 Task: Search one way flight ticket for 3 adults in first from Lewisburg: Greenbrier Valley Airport to Fort Wayne: Fort Wayne International Airport on 8-4-2023. Choice of flights is Spirit. Number of bags: 2 checked bags. Price is upto 106000. Outbound departure time preference is 4:15.
Action: Mouse moved to (374, 318)
Screenshot: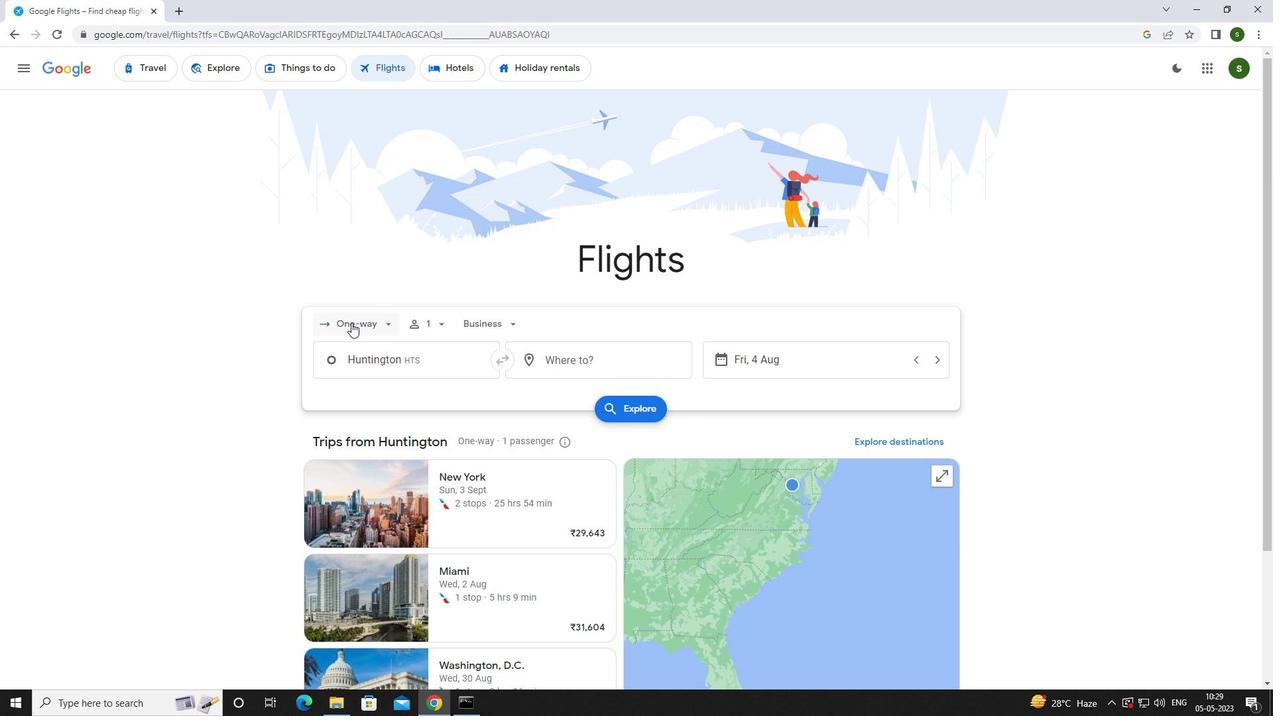 
Action: Mouse pressed left at (374, 318)
Screenshot: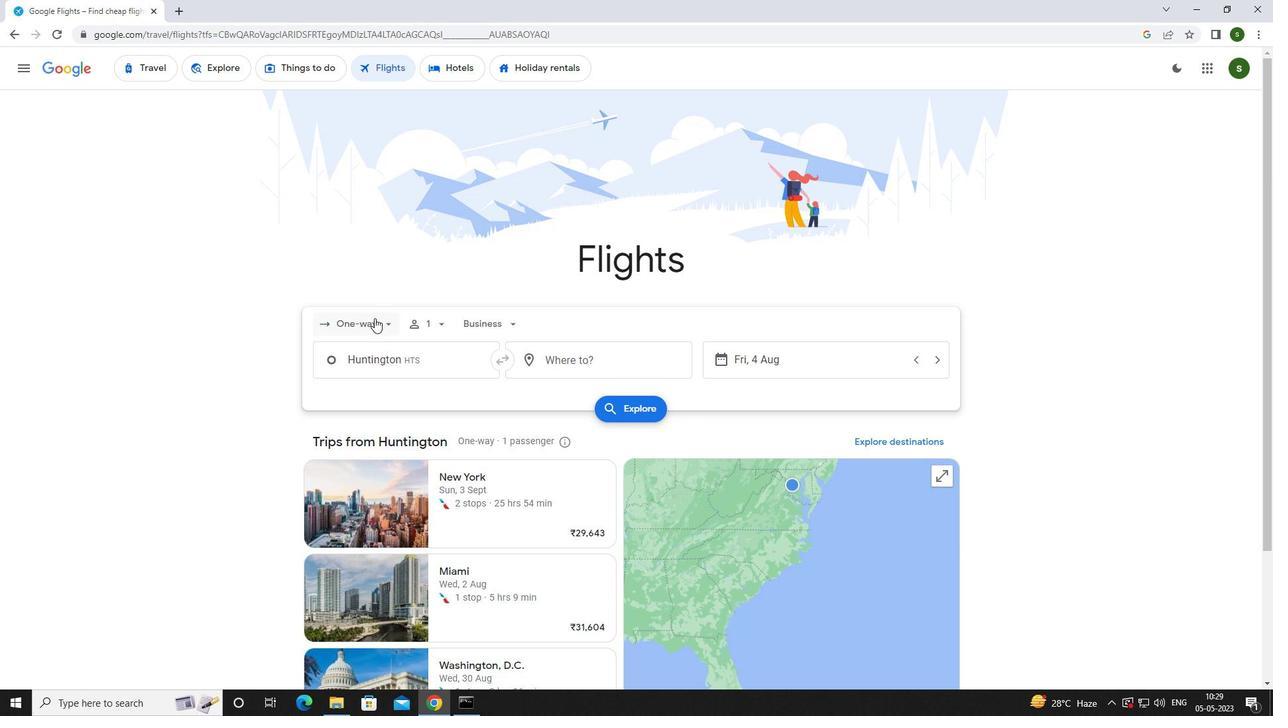 
Action: Mouse moved to (381, 382)
Screenshot: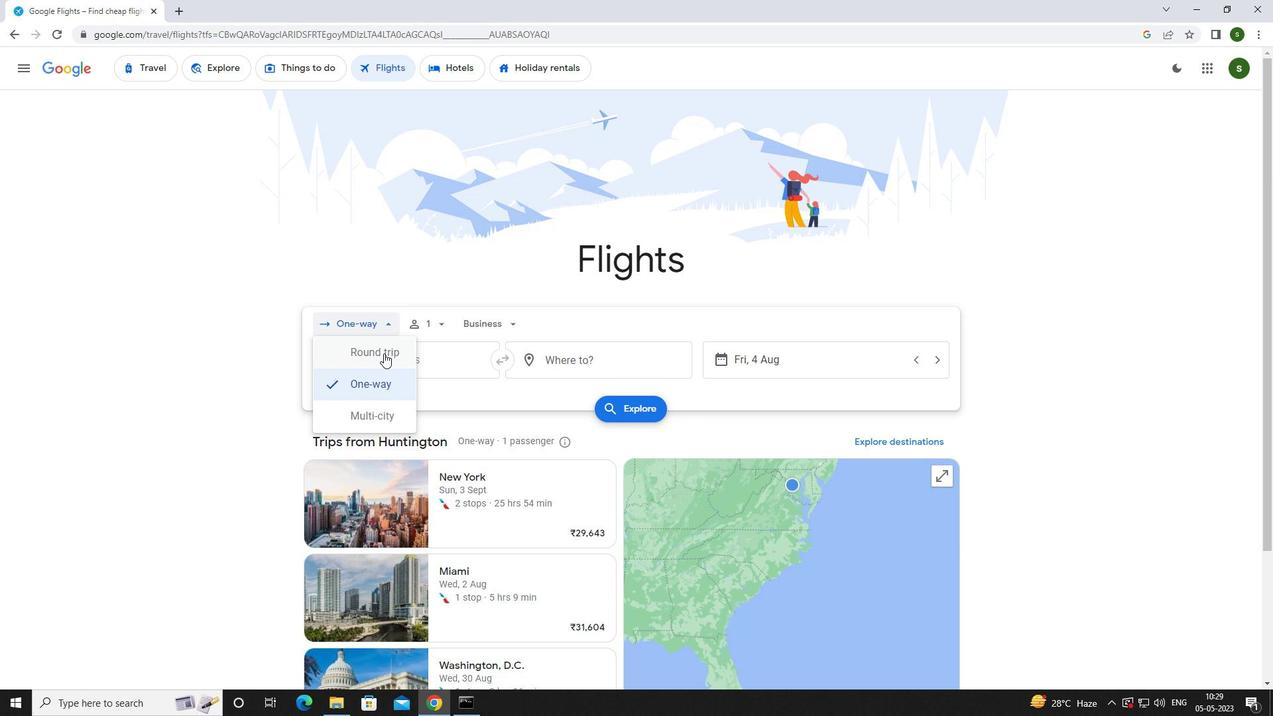 
Action: Mouse pressed left at (381, 382)
Screenshot: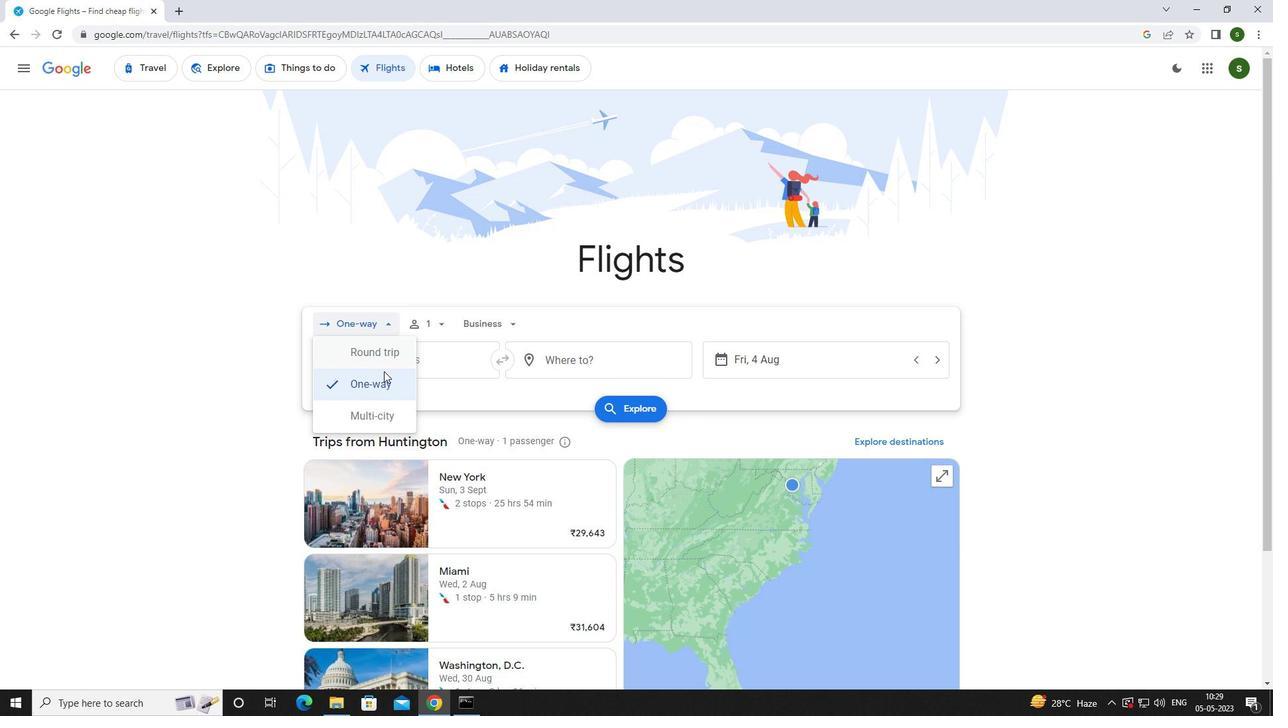 
Action: Mouse moved to (434, 317)
Screenshot: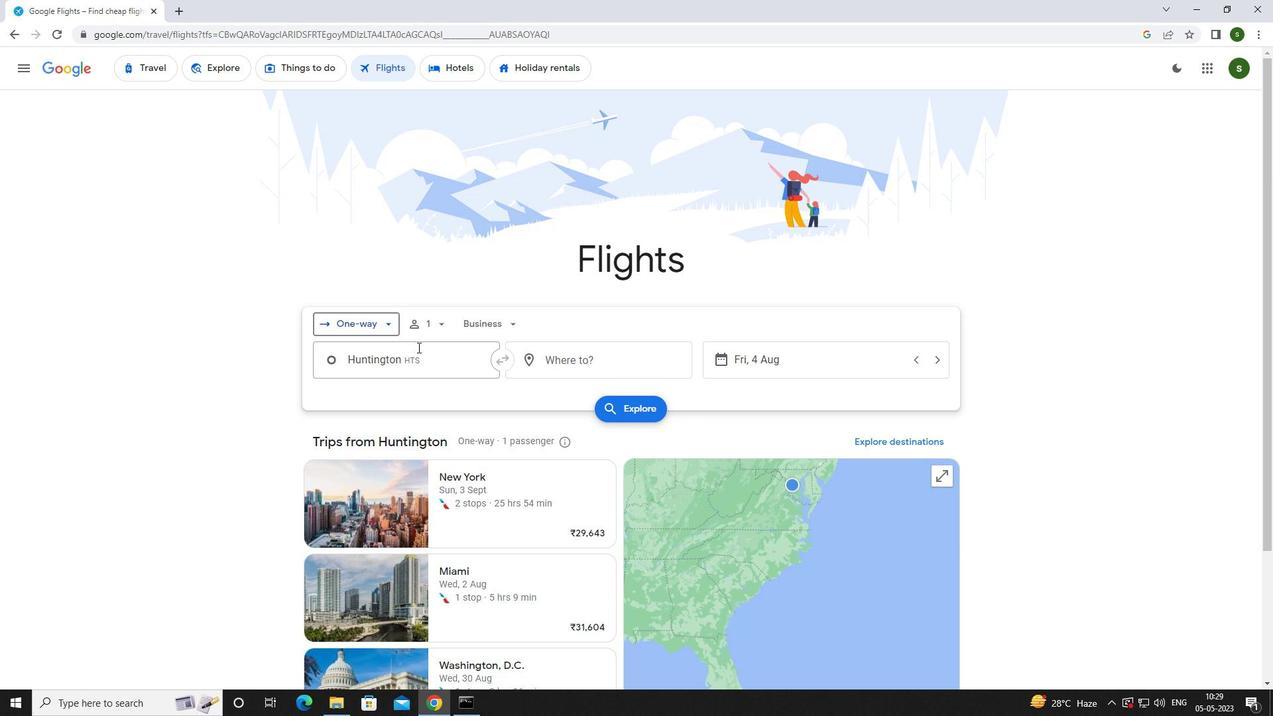 
Action: Mouse pressed left at (434, 317)
Screenshot: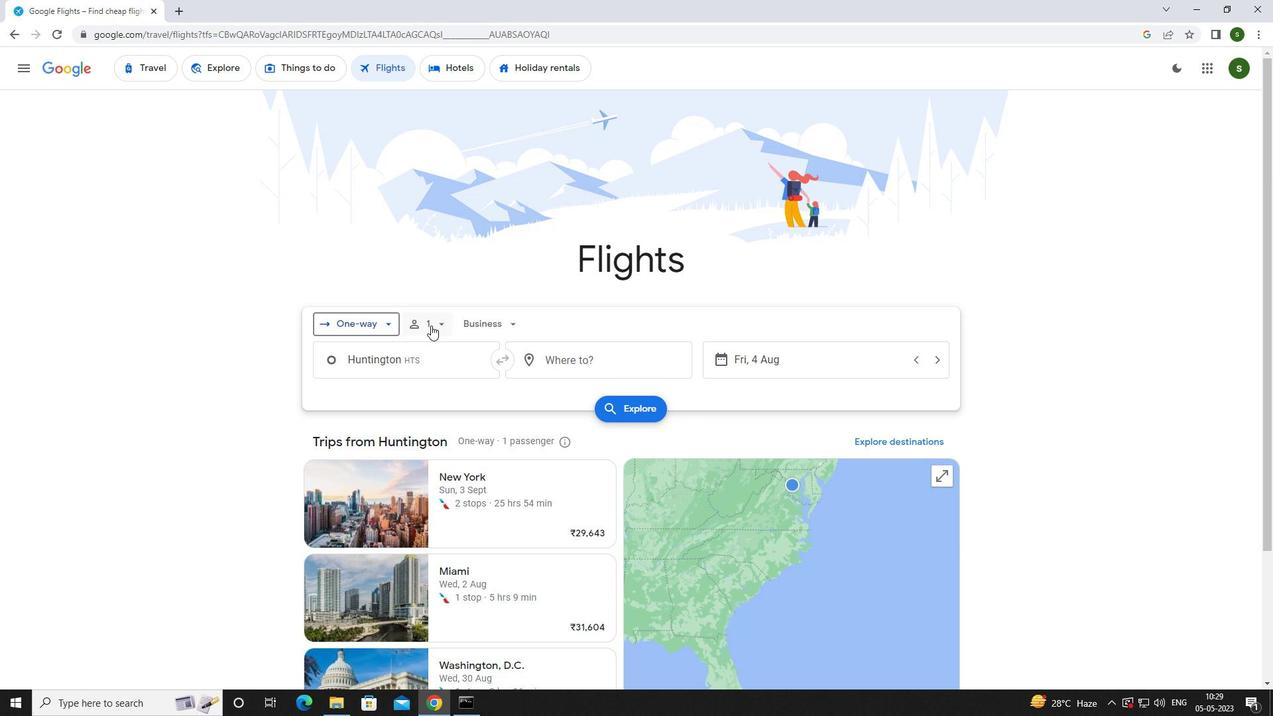 
Action: Mouse moved to (541, 357)
Screenshot: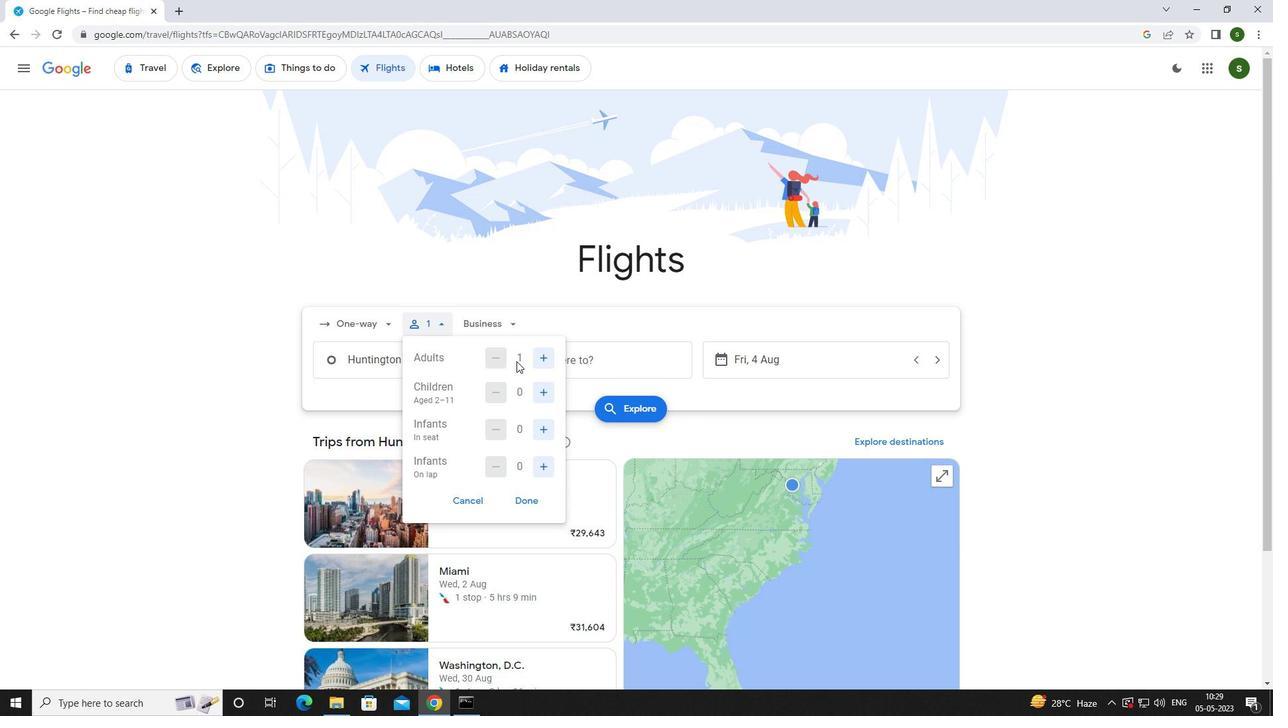 
Action: Mouse pressed left at (541, 357)
Screenshot: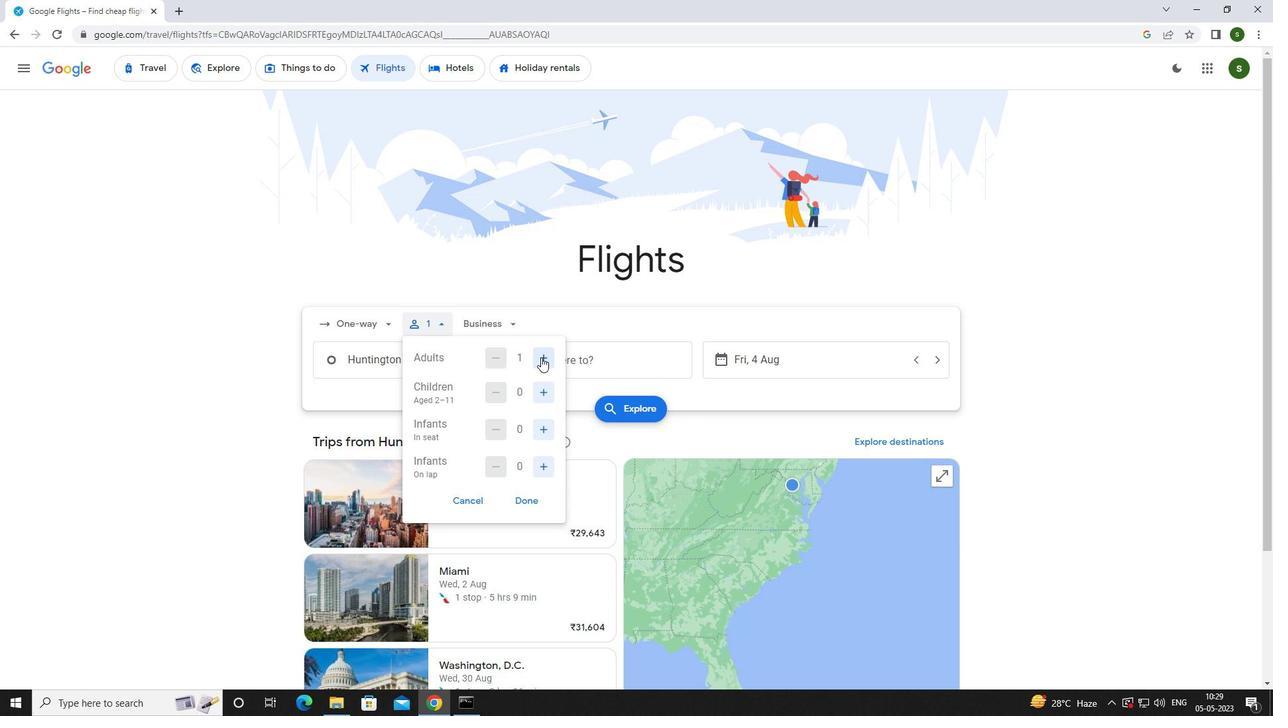 
Action: Mouse pressed left at (541, 357)
Screenshot: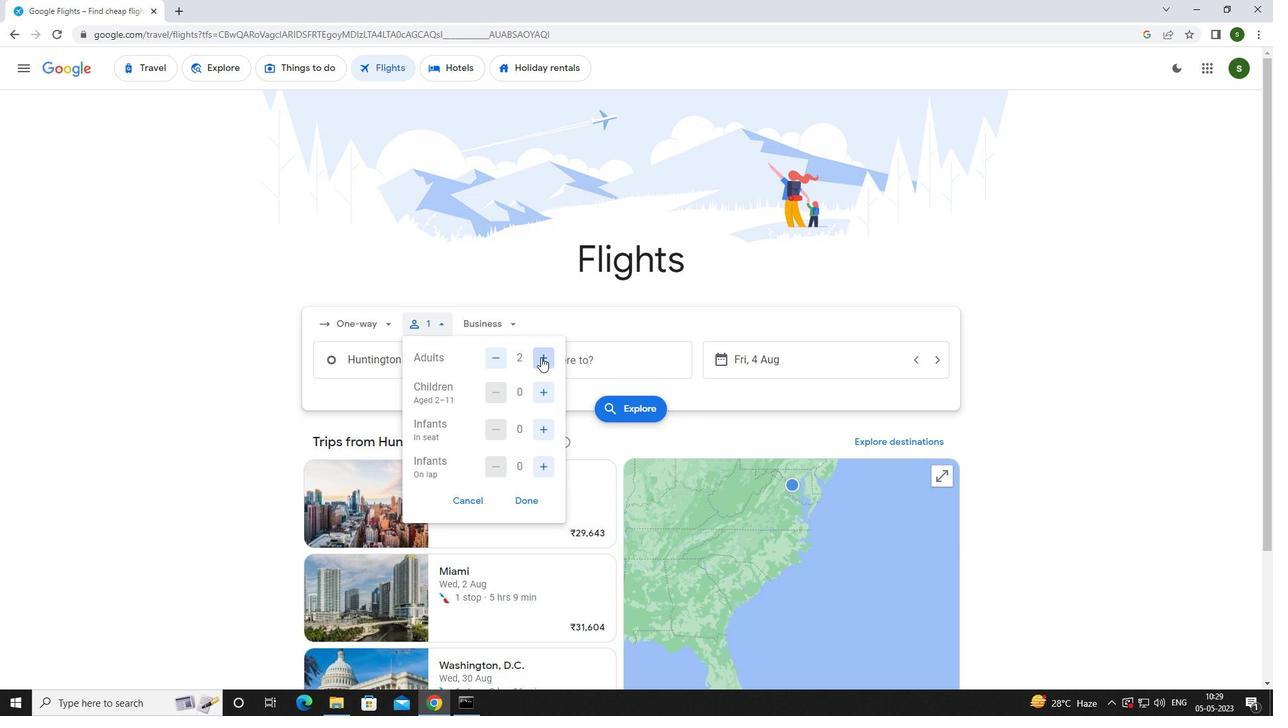 
Action: Mouse moved to (509, 324)
Screenshot: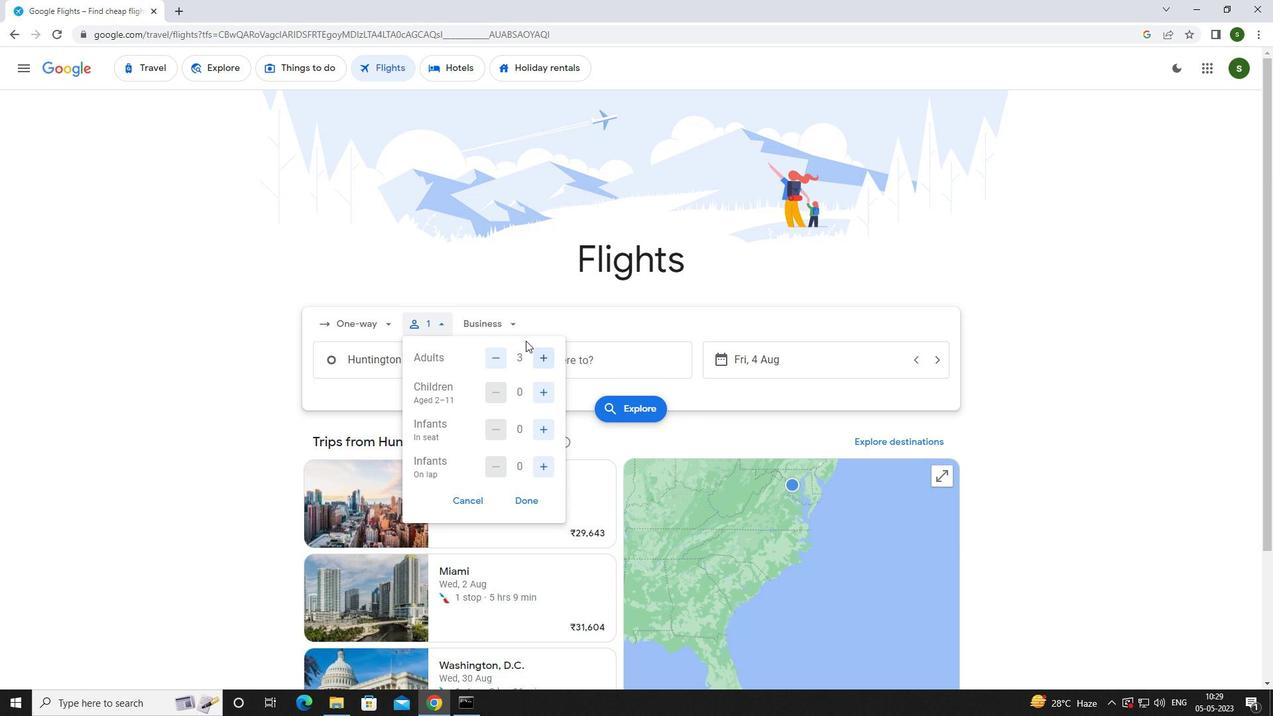 
Action: Mouse pressed left at (509, 324)
Screenshot: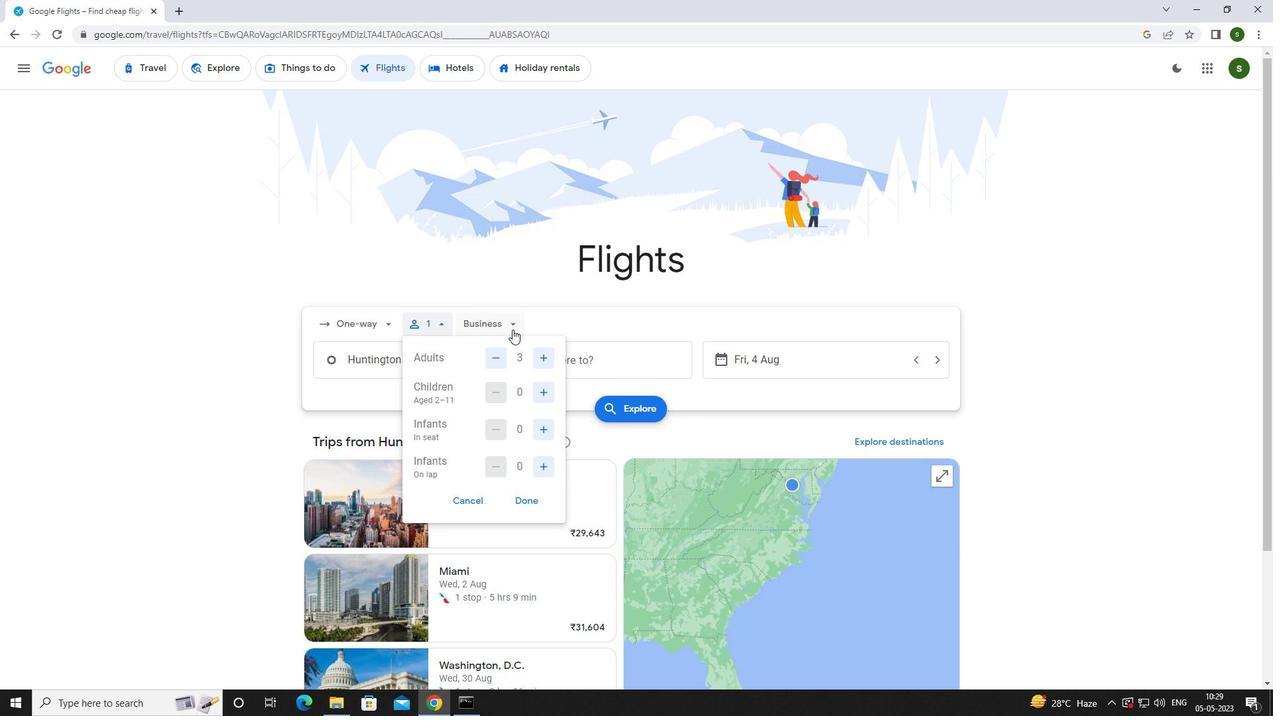 
Action: Mouse moved to (530, 444)
Screenshot: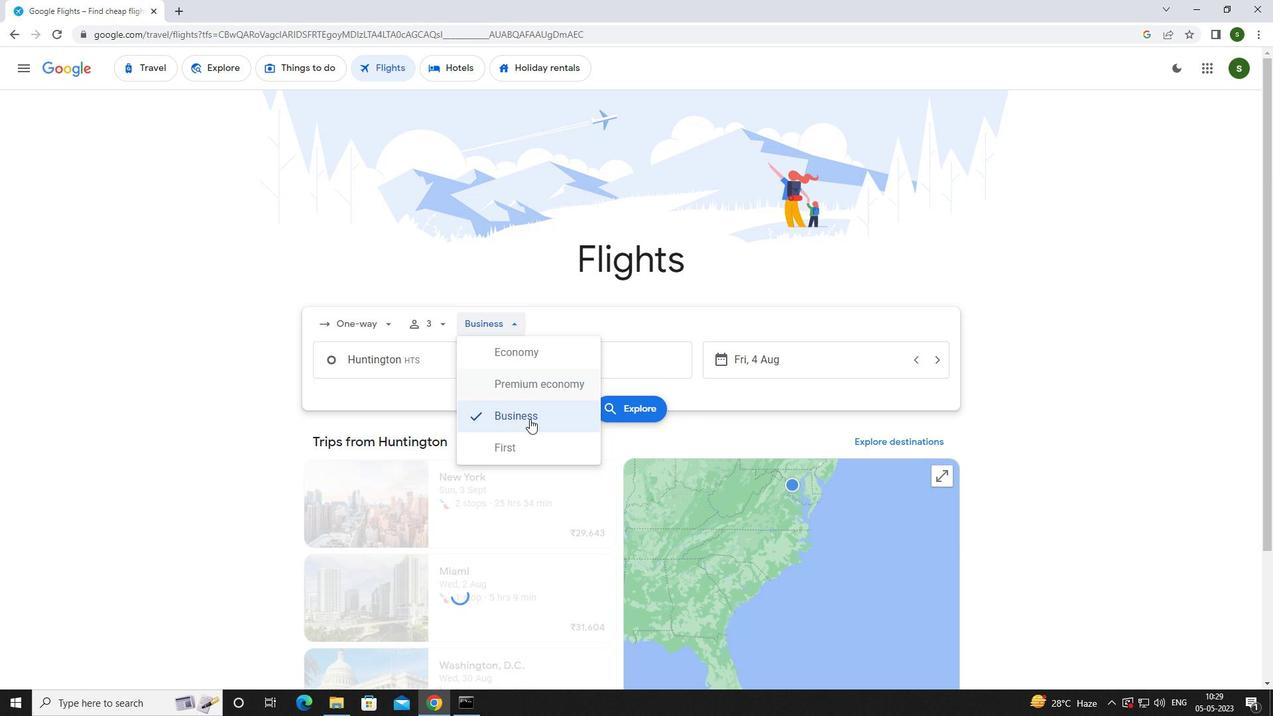 
Action: Mouse pressed left at (530, 444)
Screenshot: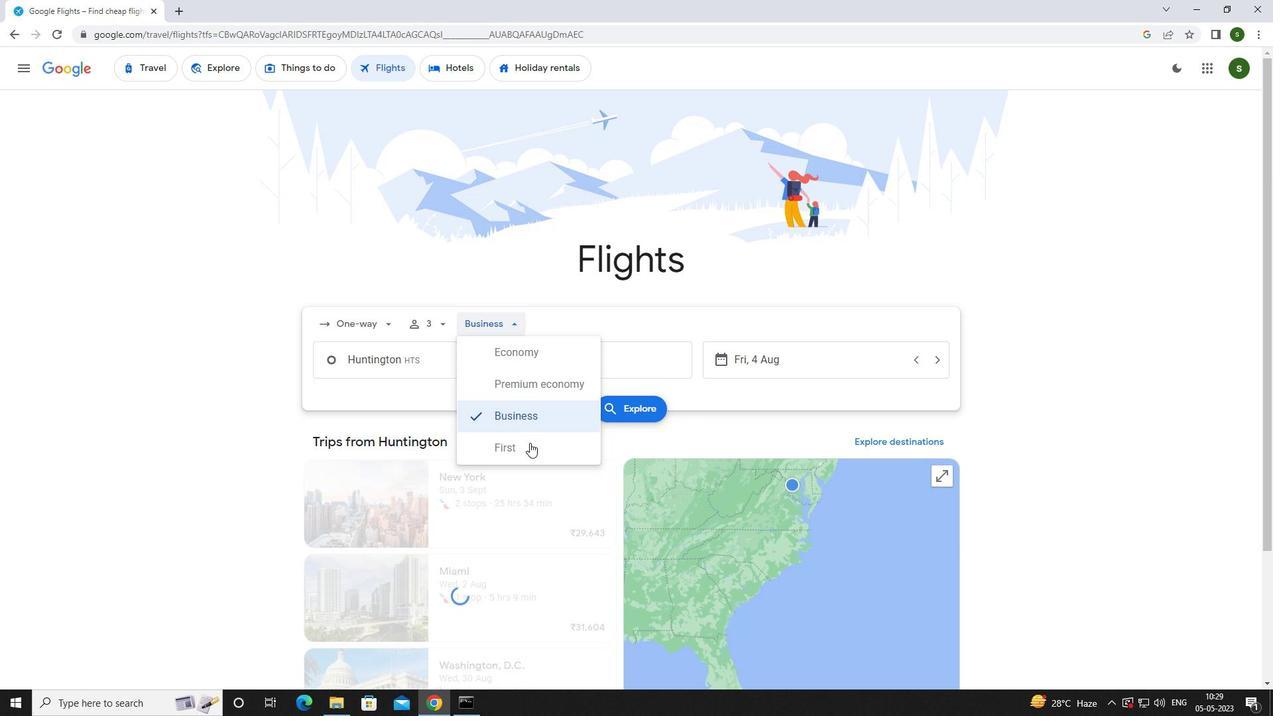 
Action: Mouse moved to (439, 360)
Screenshot: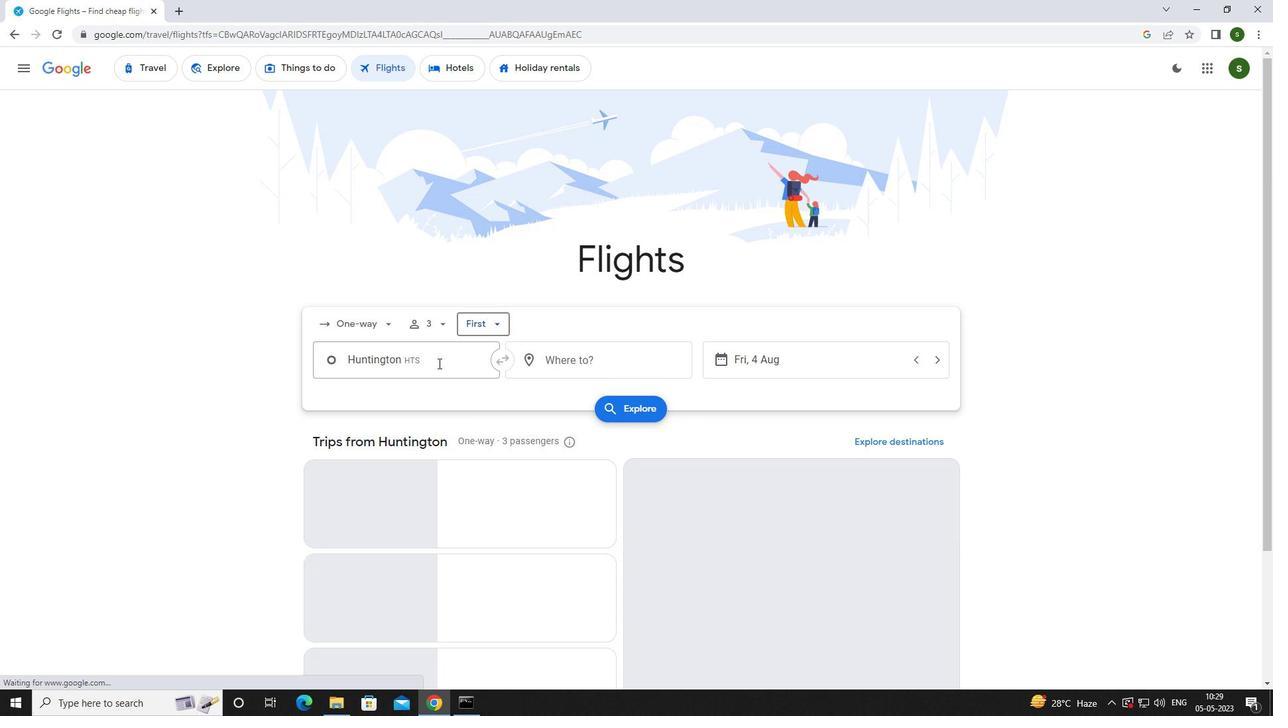 
Action: Mouse pressed left at (439, 360)
Screenshot: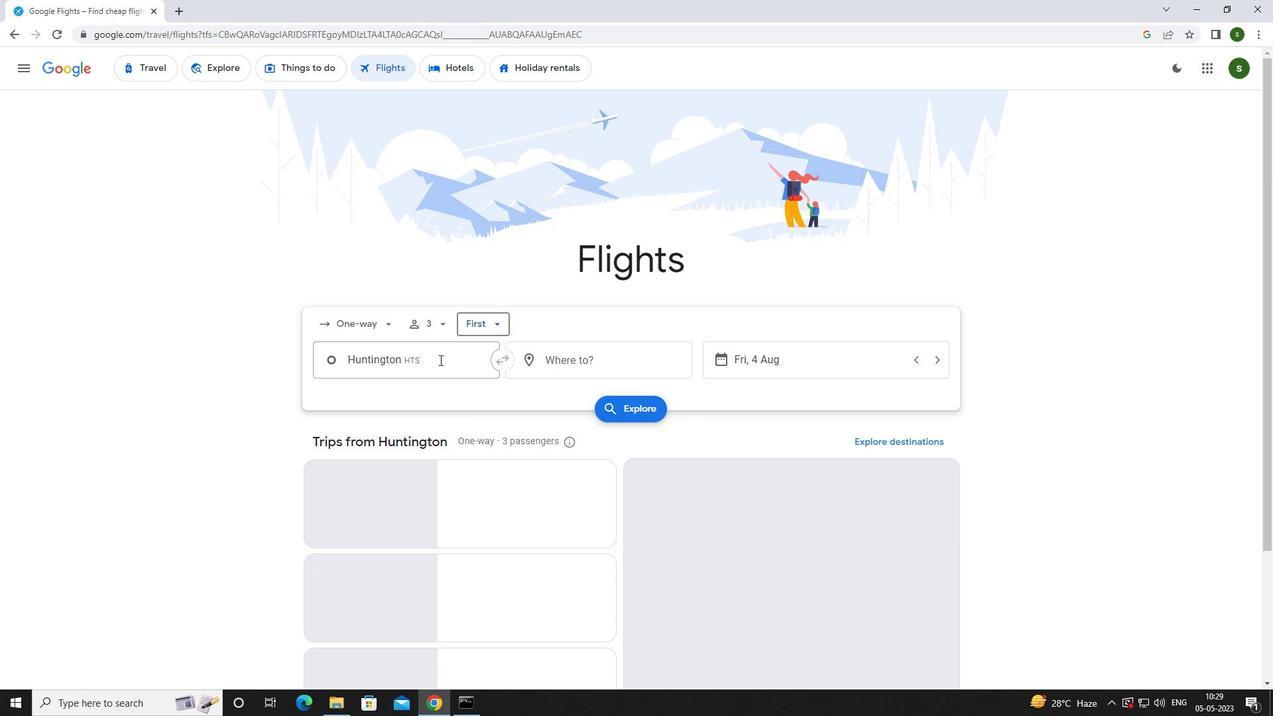 
Action: Key pressed <Key.caps_lock>l<Key.caps_lock>ewisburg
Screenshot: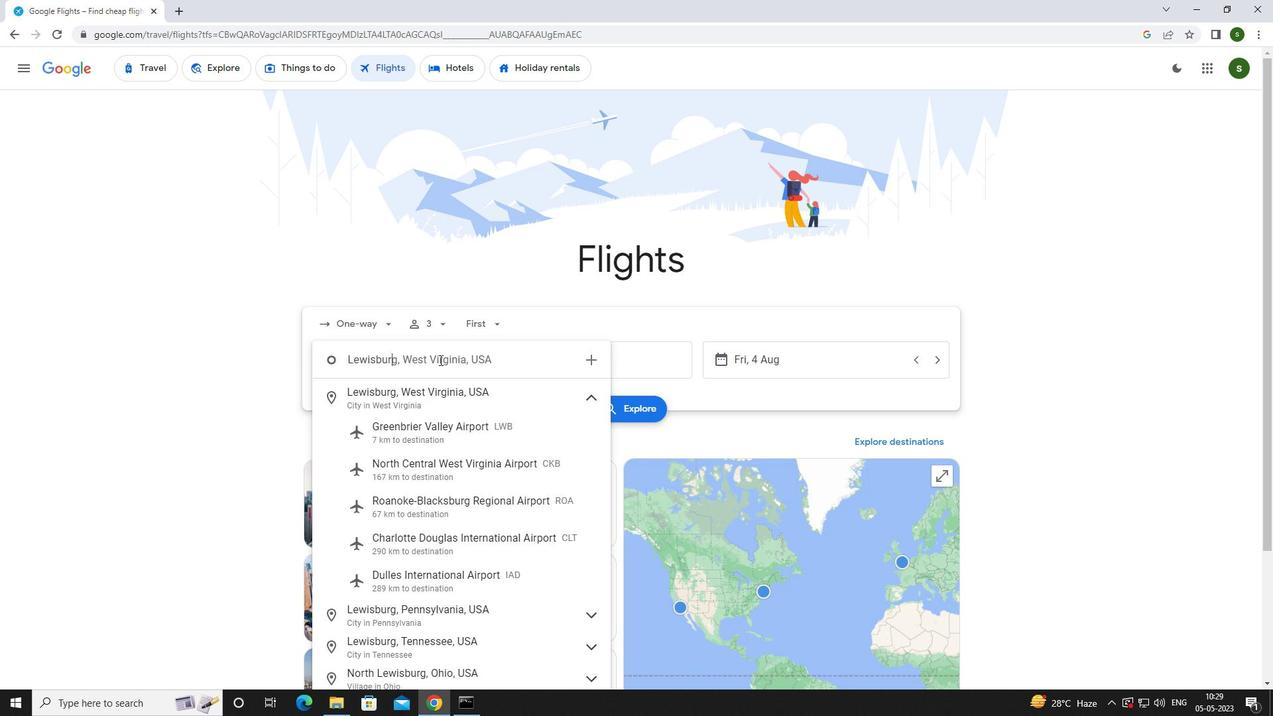 
Action: Mouse moved to (441, 431)
Screenshot: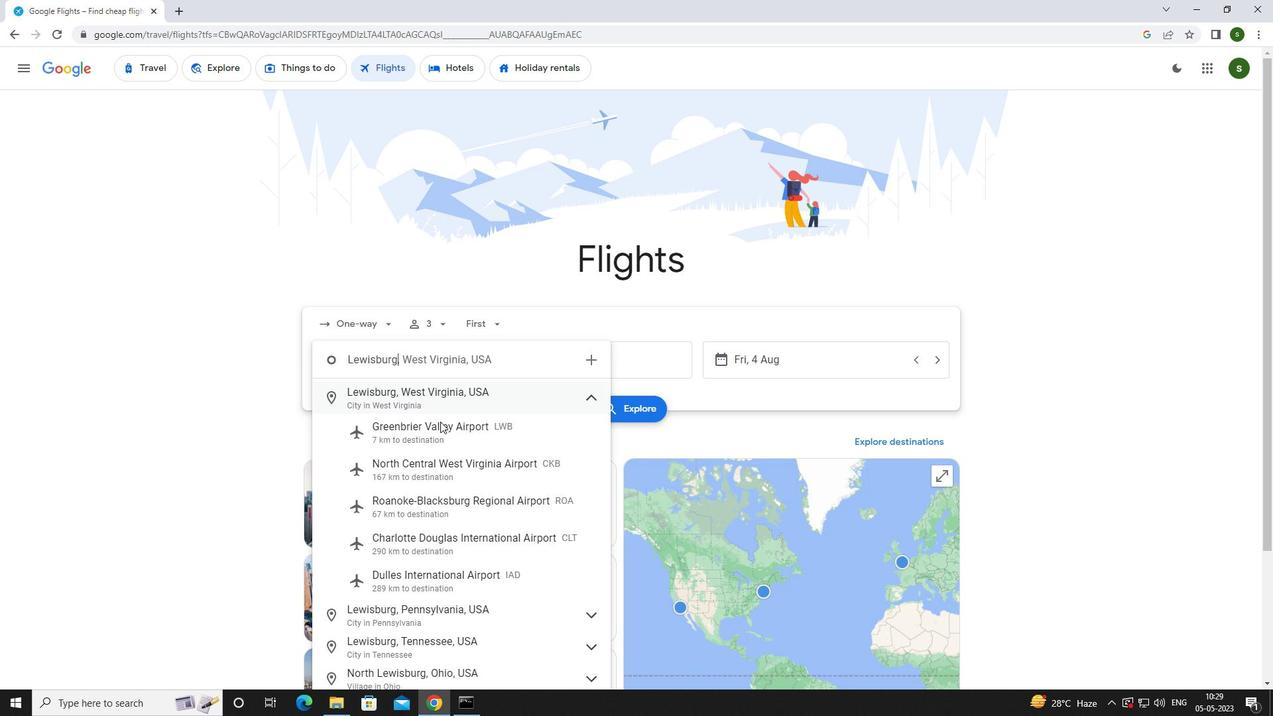 
Action: Mouse pressed left at (441, 431)
Screenshot: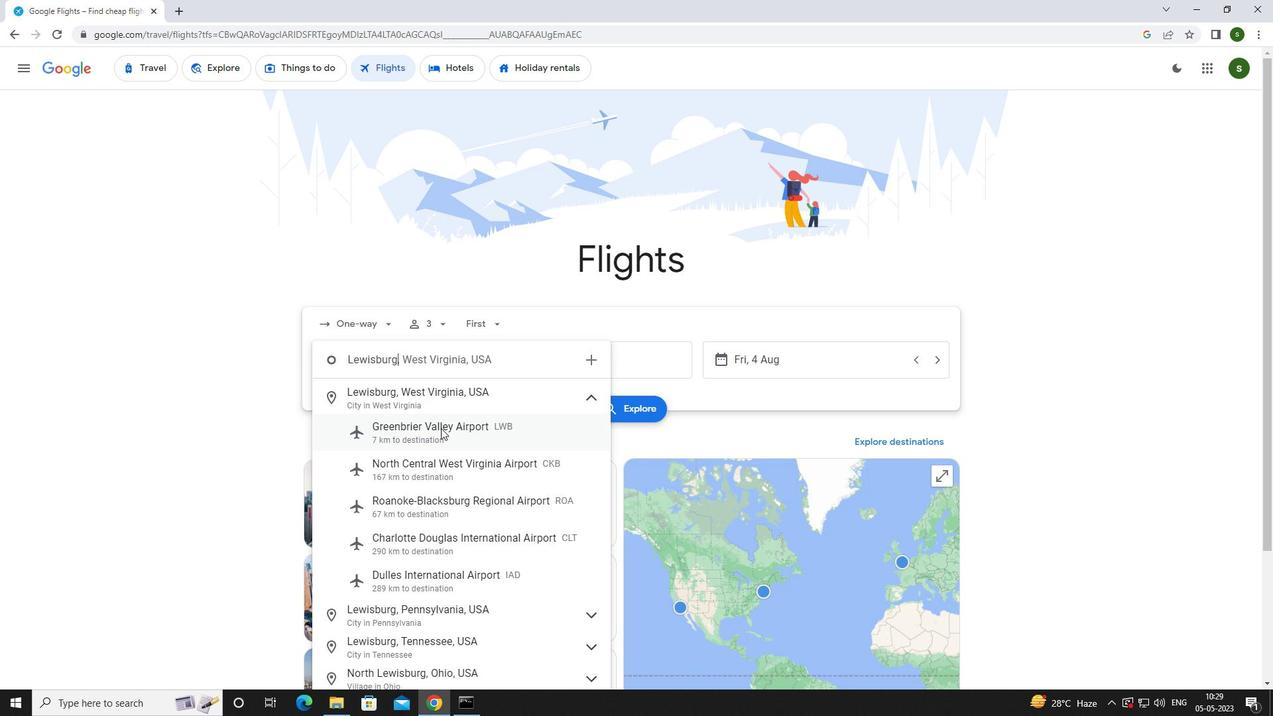 
Action: Mouse moved to (565, 364)
Screenshot: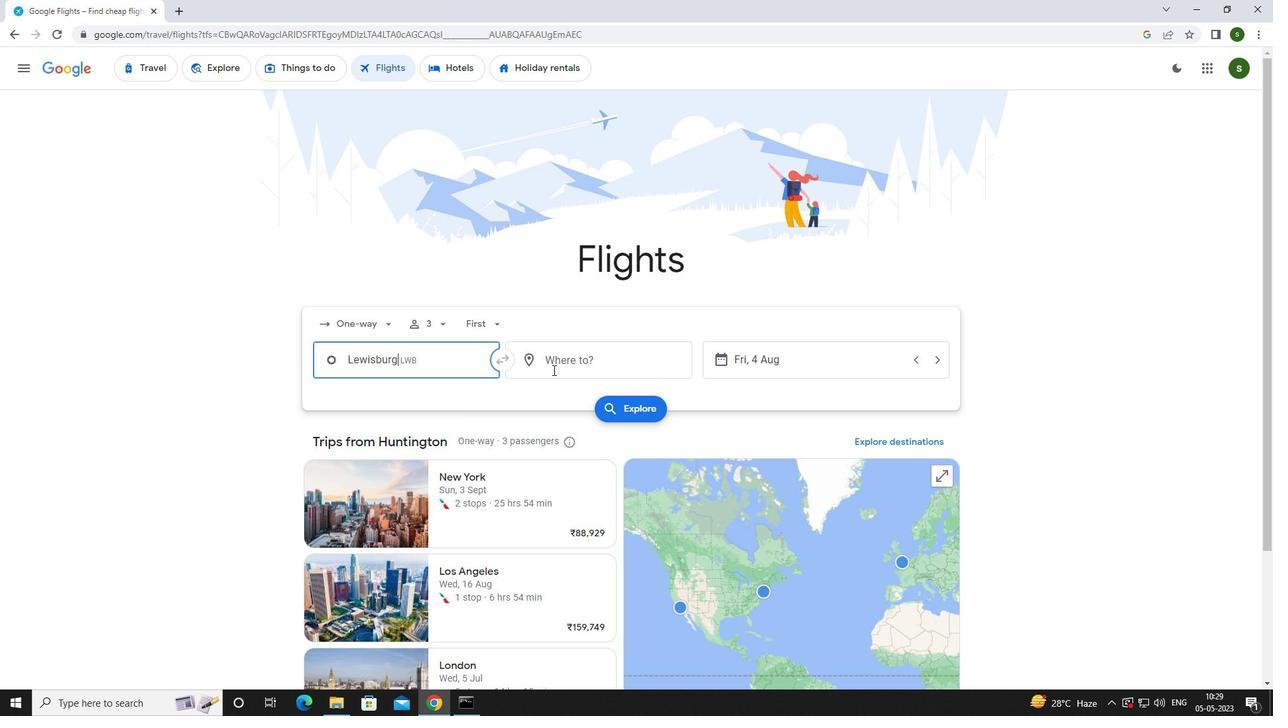 
Action: Mouse pressed left at (565, 364)
Screenshot: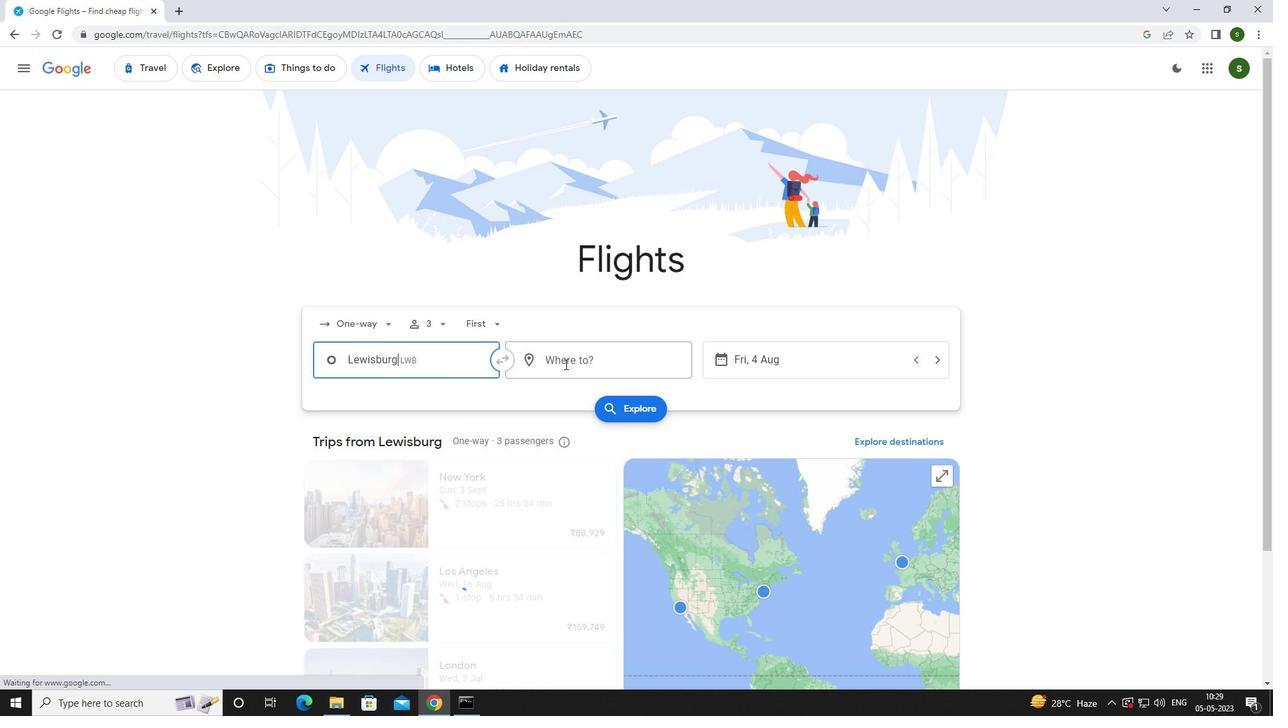 
Action: Key pressed <Key.caps_lock>f<Key.caps_lock>ort<Key.space><Key.caps_lock>w<Key.caps_lock>Ay
Screenshot: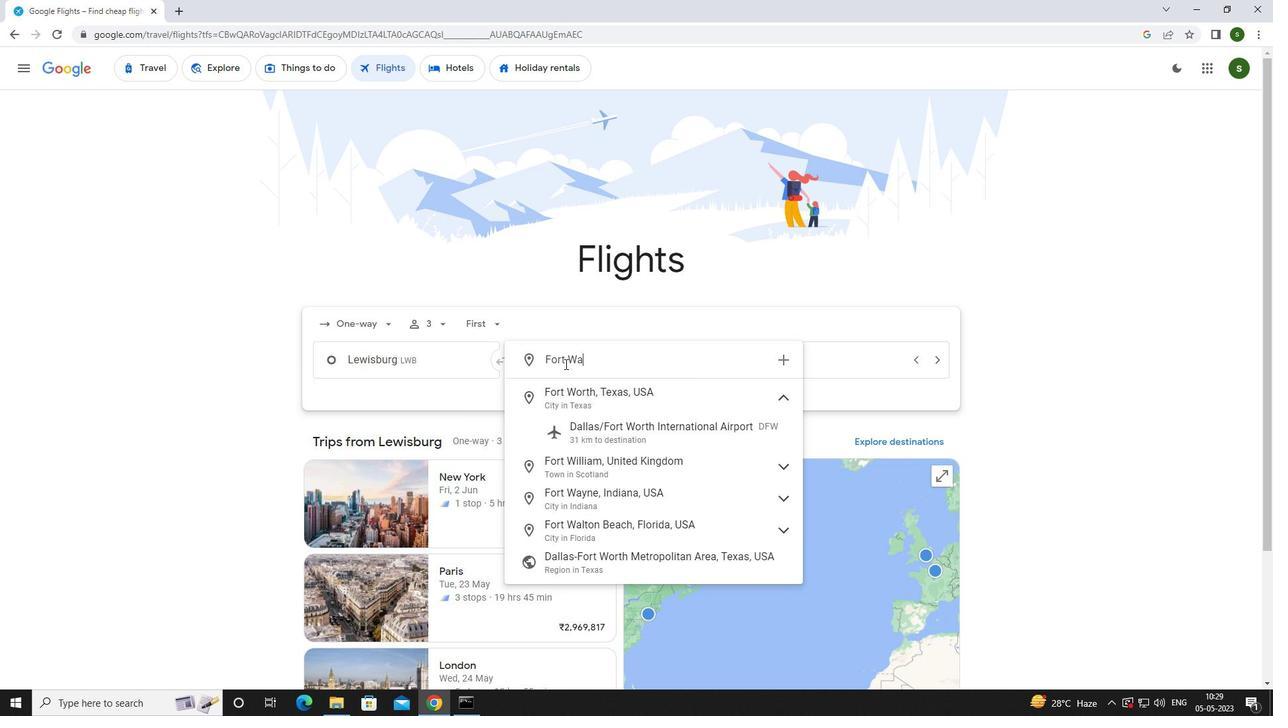 
Action: Mouse moved to (593, 429)
Screenshot: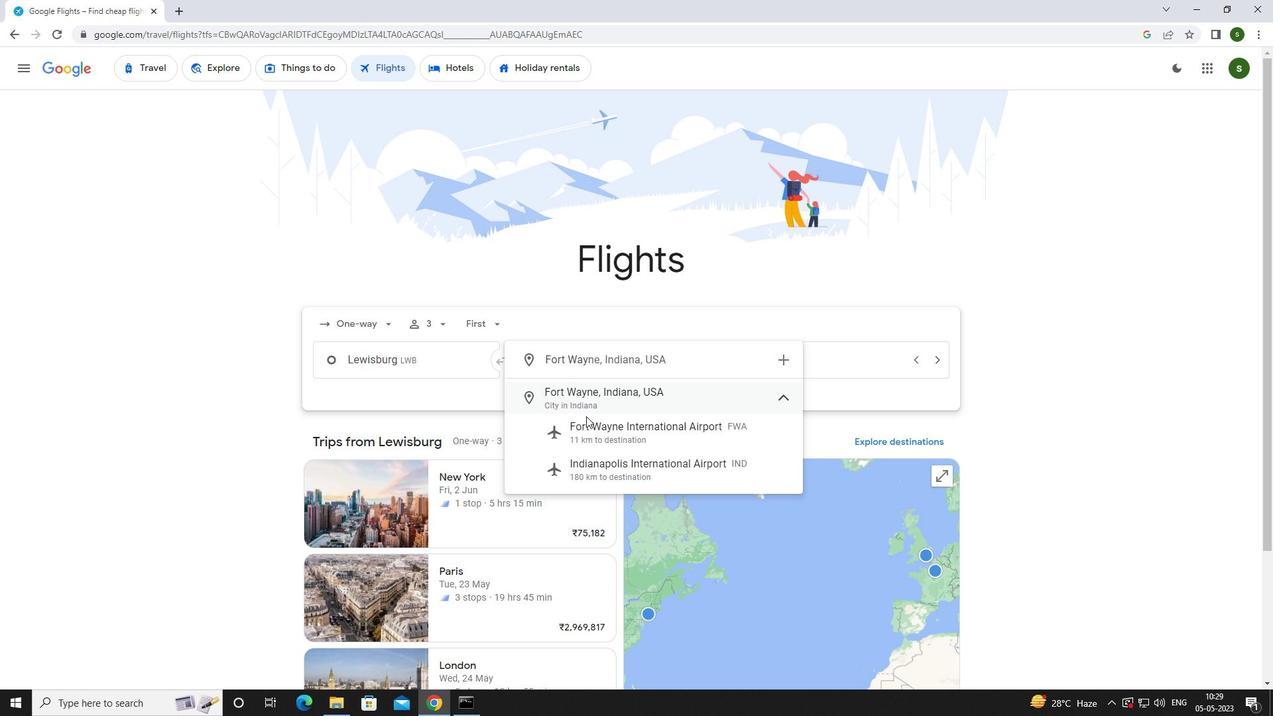 
Action: Mouse pressed left at (593, 429)
Screenshot: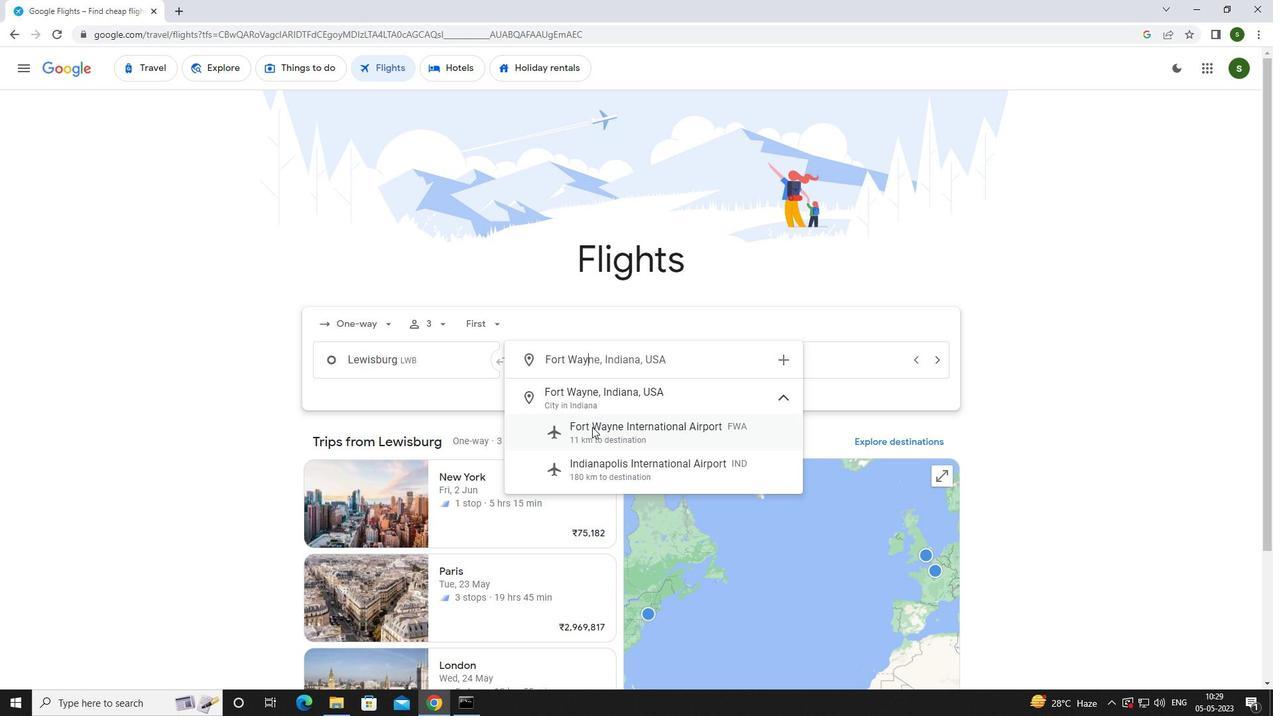 
Action: Mouse moved to (782, 358)
Screenshot: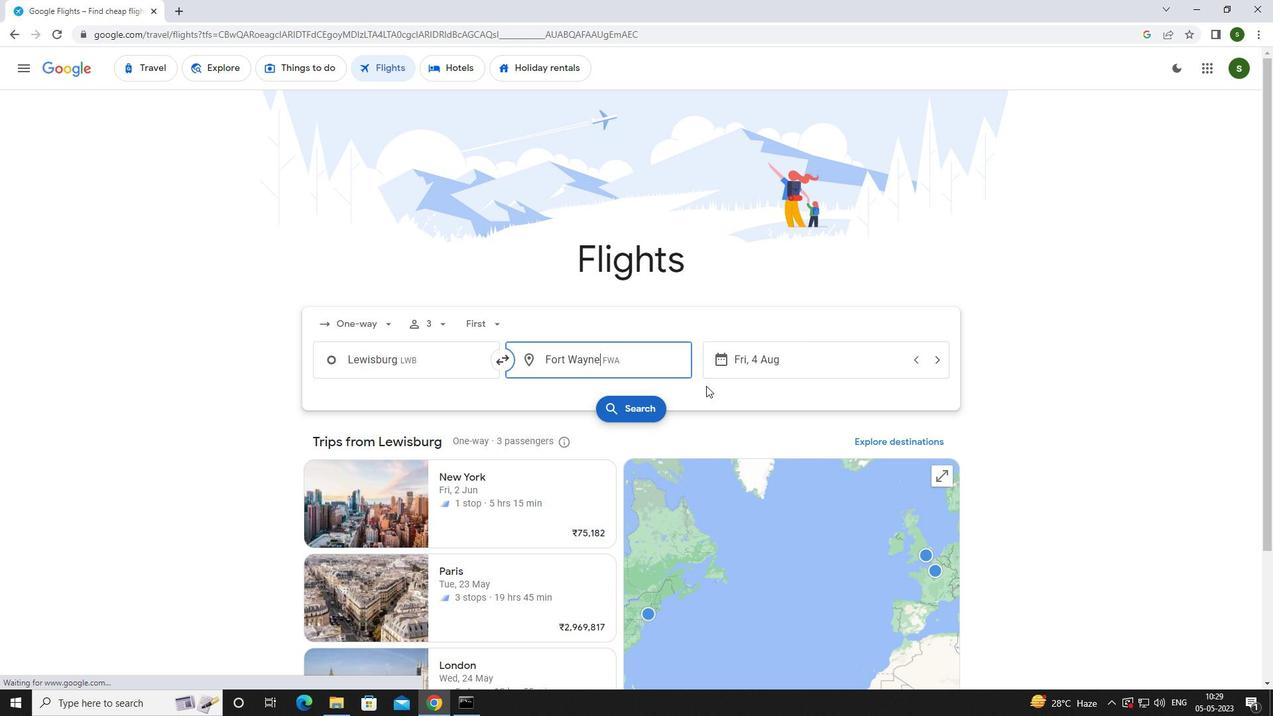 
Action: Mouse pressed left at (782, 358)
Screenshot: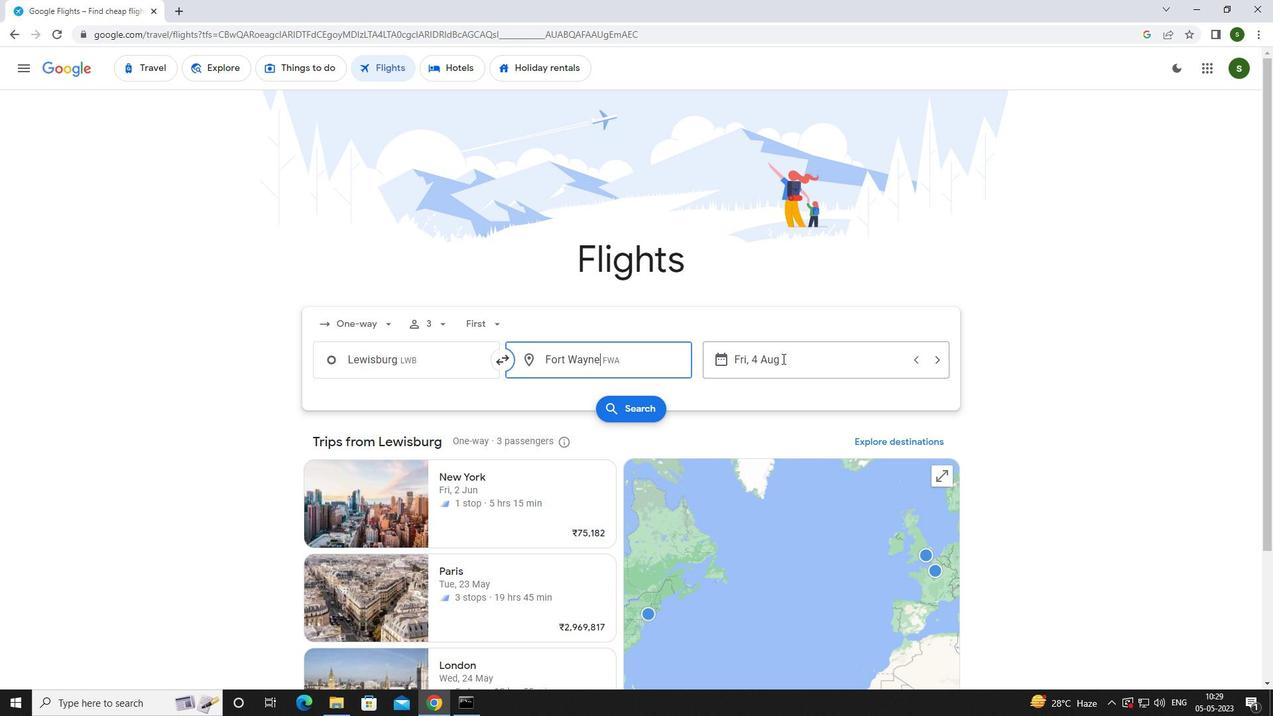 
Action: Mouse moved to (645, 449)
Screenshot: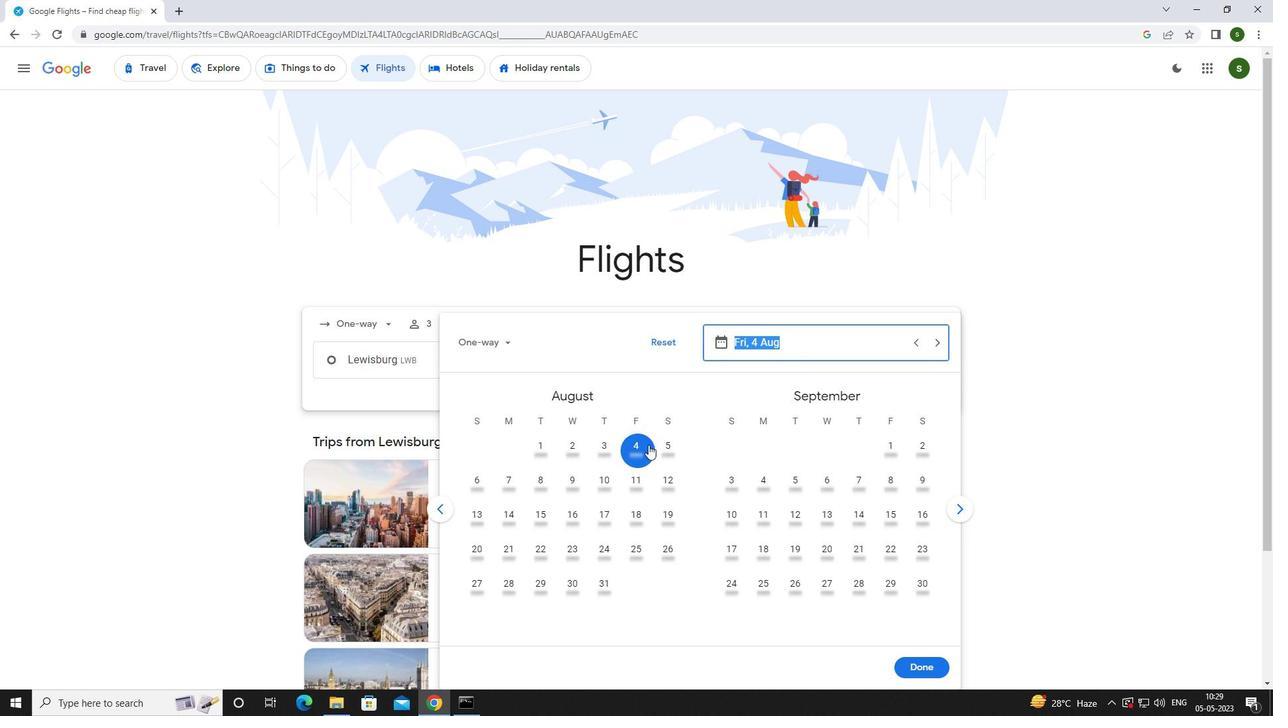 
Action: Mouse pressed left at (645, 449)
Screenshot: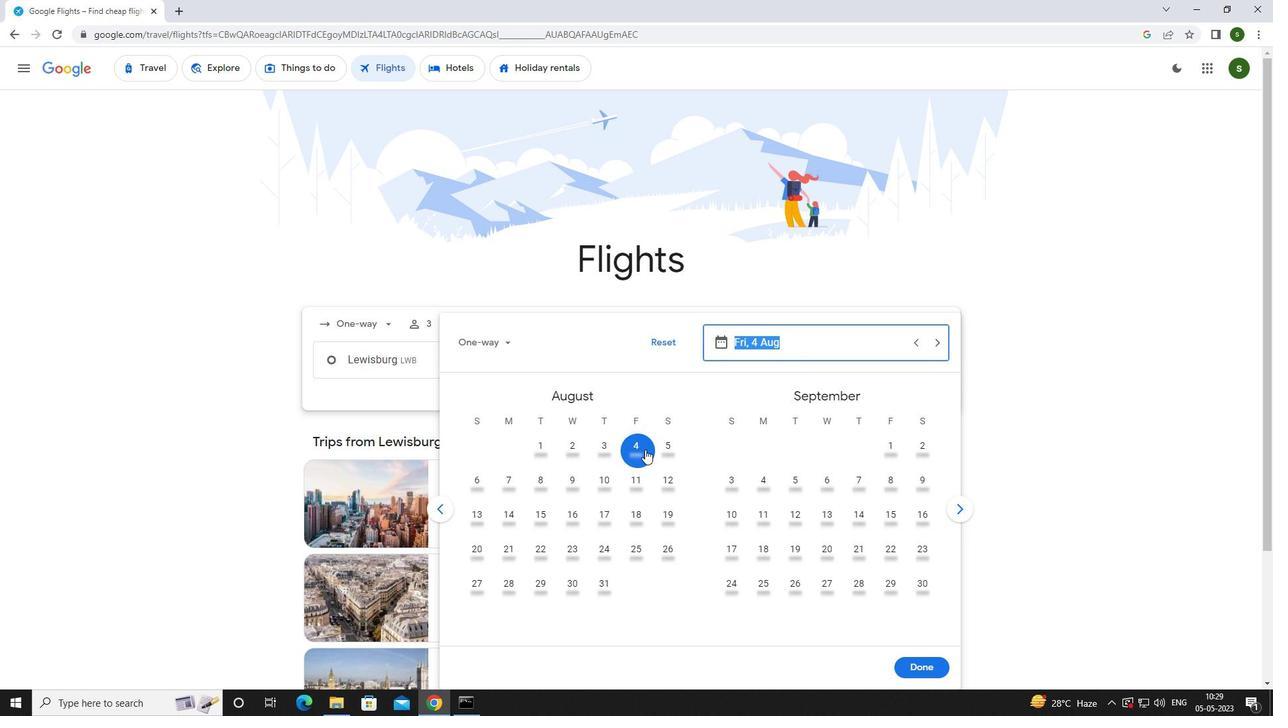 
Action: Mouse moved to (914, 673)
Screenshot: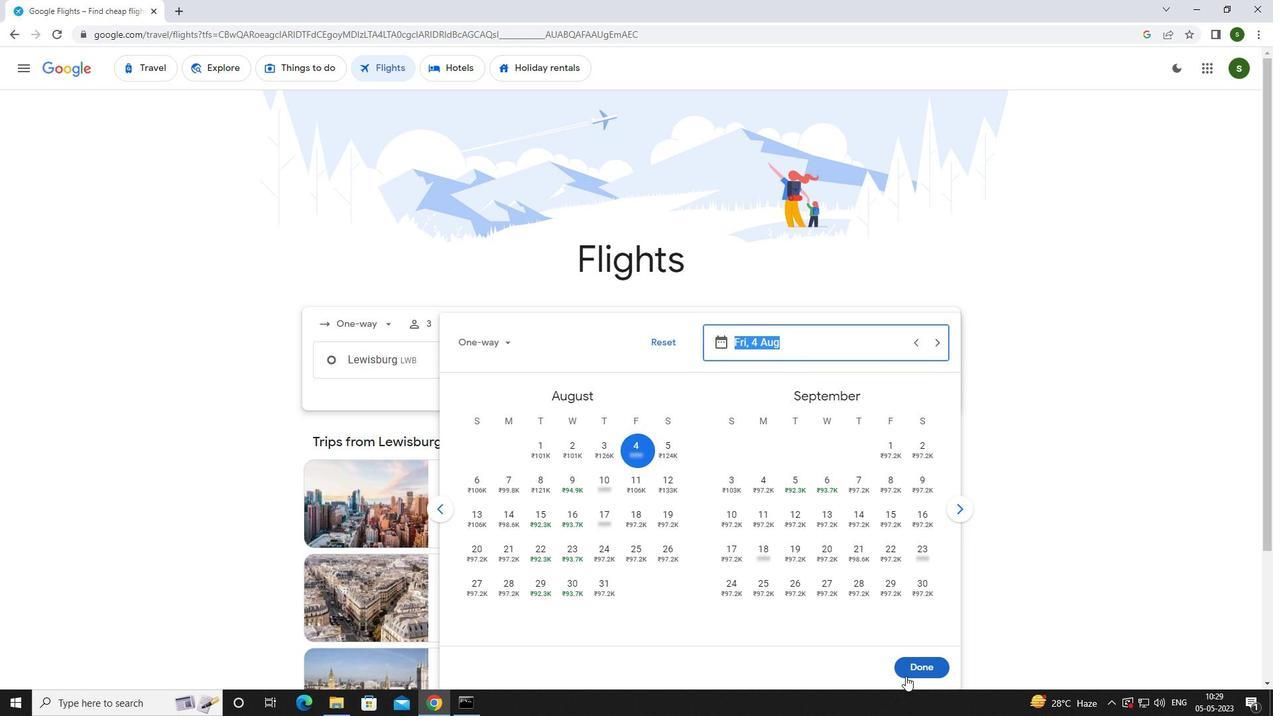 
Action: Mouse pressed left at (914, 673)
Screenshot: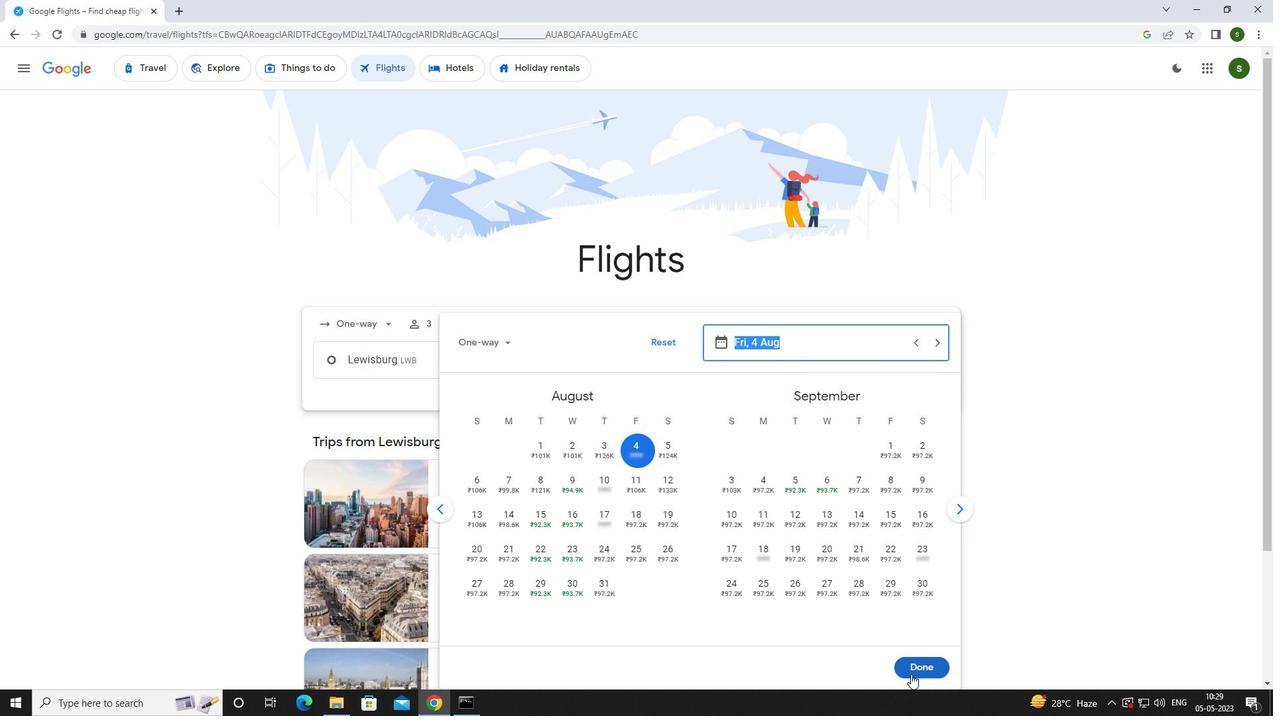 
Action: Mouse moved to (640, 413)
Screenshot: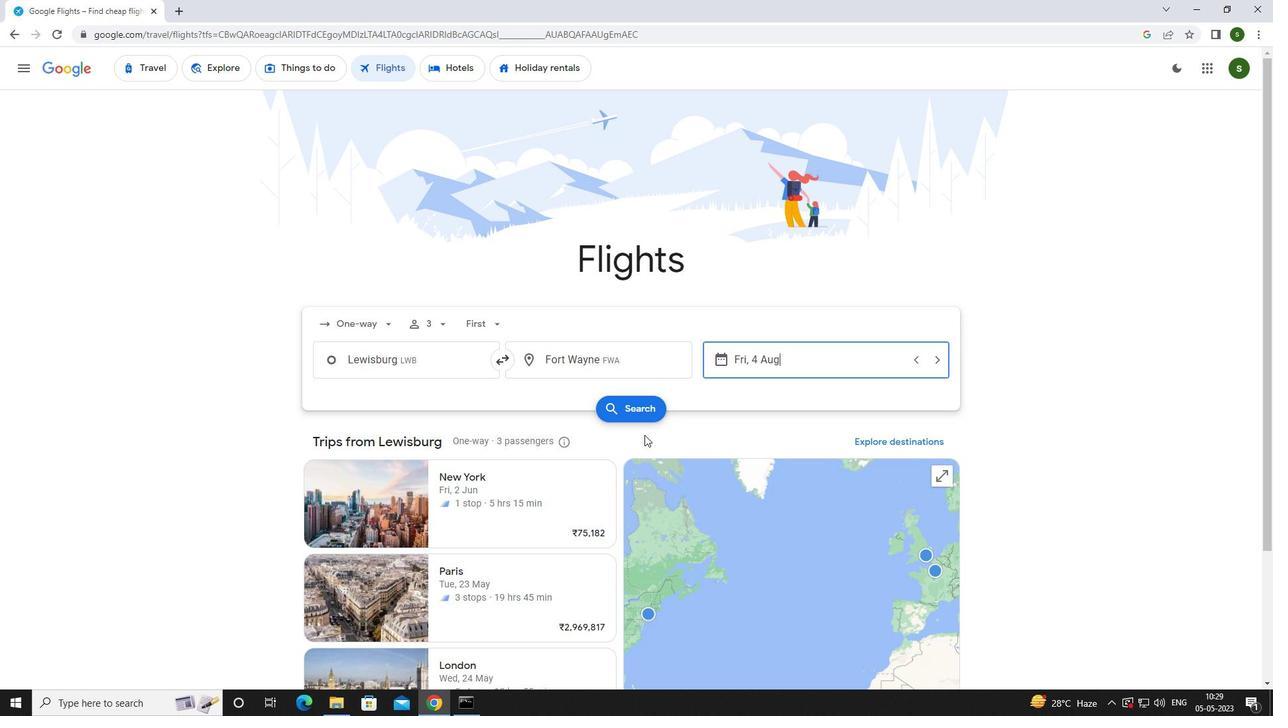 
Action: Mouse pressed left at (640, 413)
Screenshot: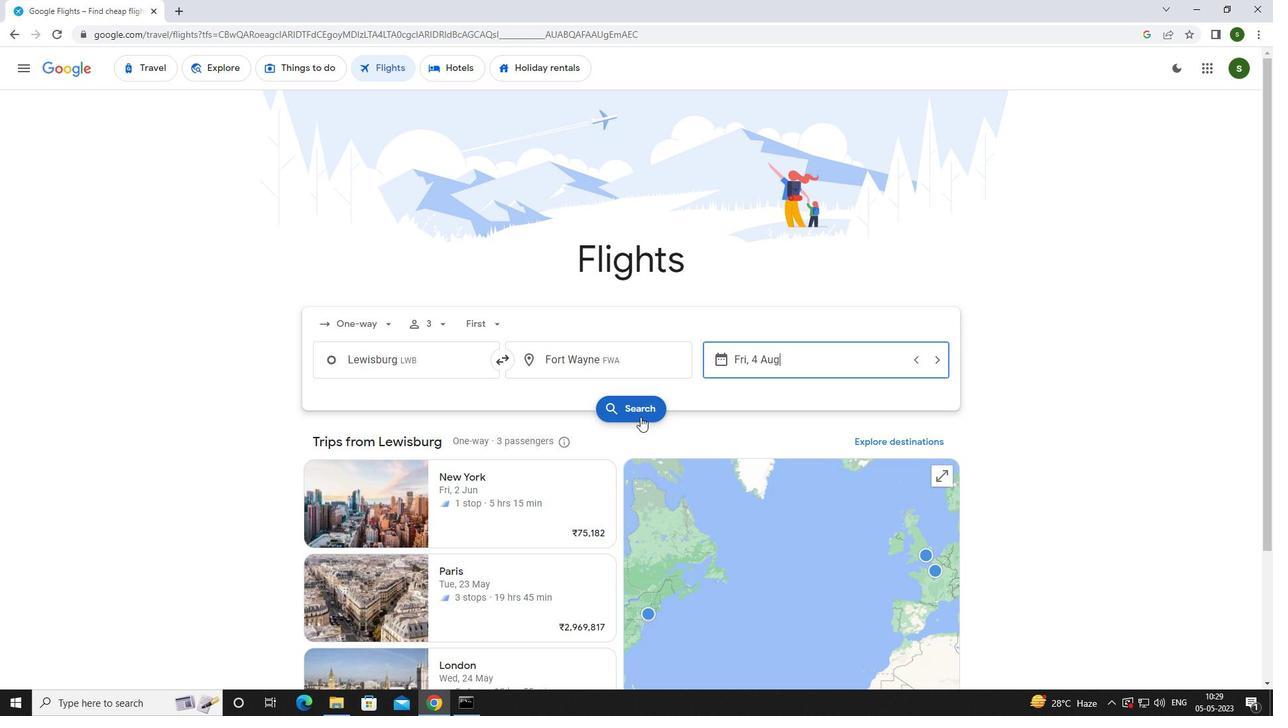 
Action: Mouse moved to (338, 191)
Screenshot: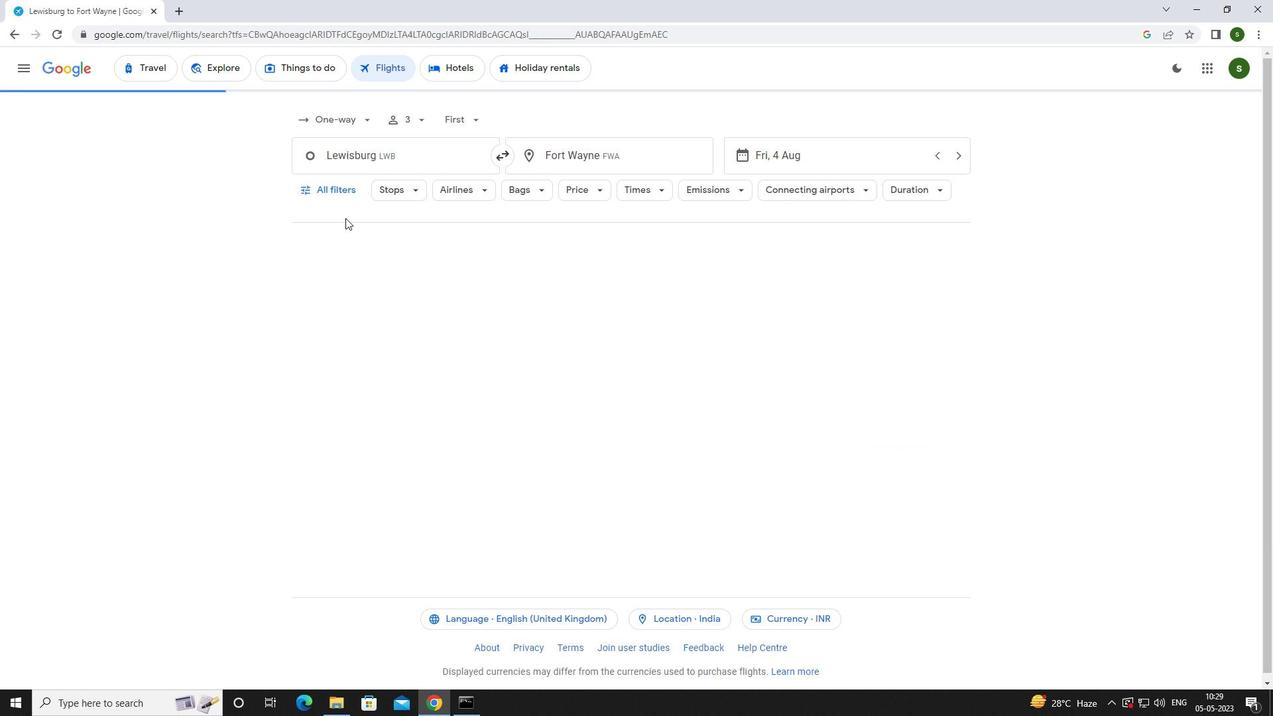 
Action: Mouse pressed left at (338, 191)
Screenshot: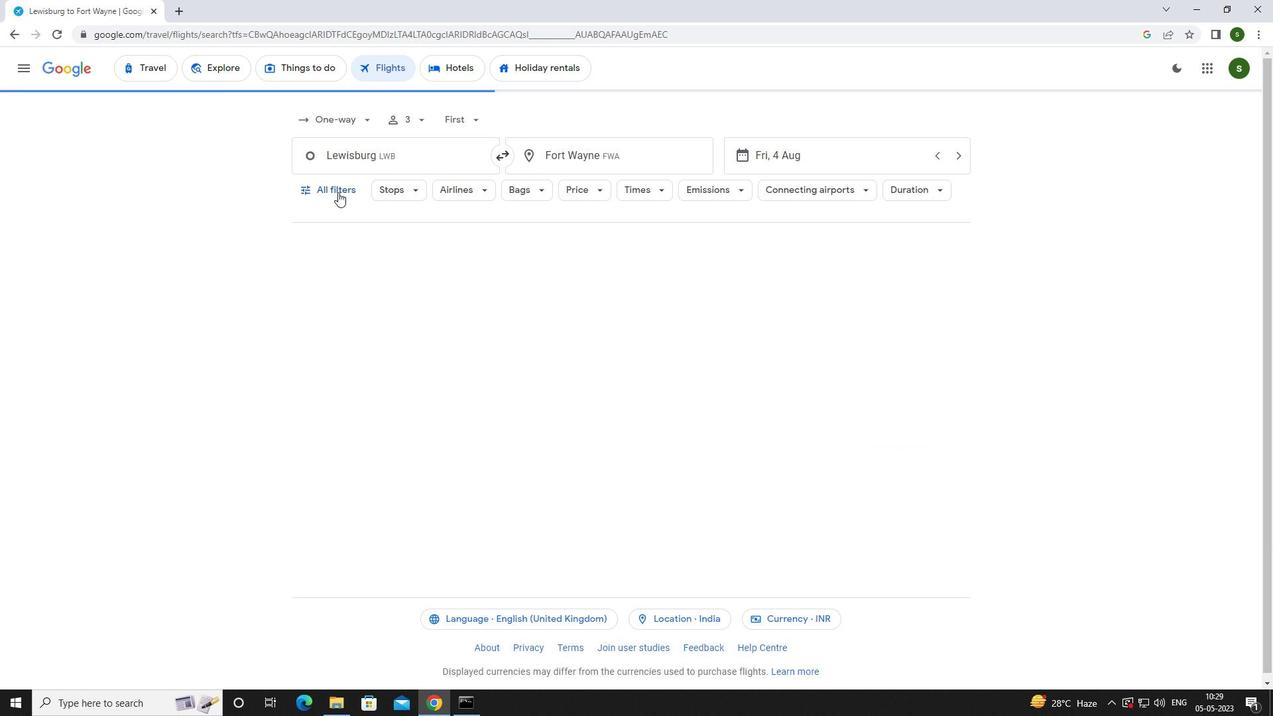 
Action: Mouse moved to (491, 470)
Screenshot: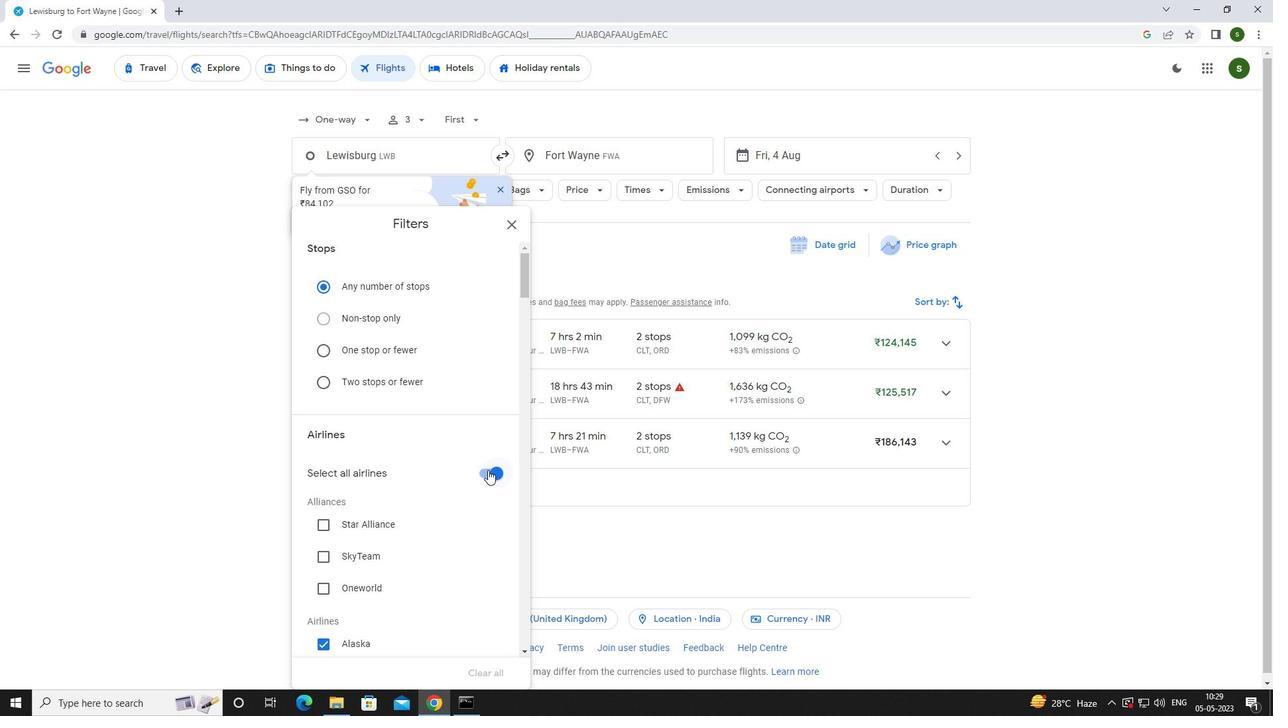 
Action: Mouse pressed left at (491, 470)
Screenshot: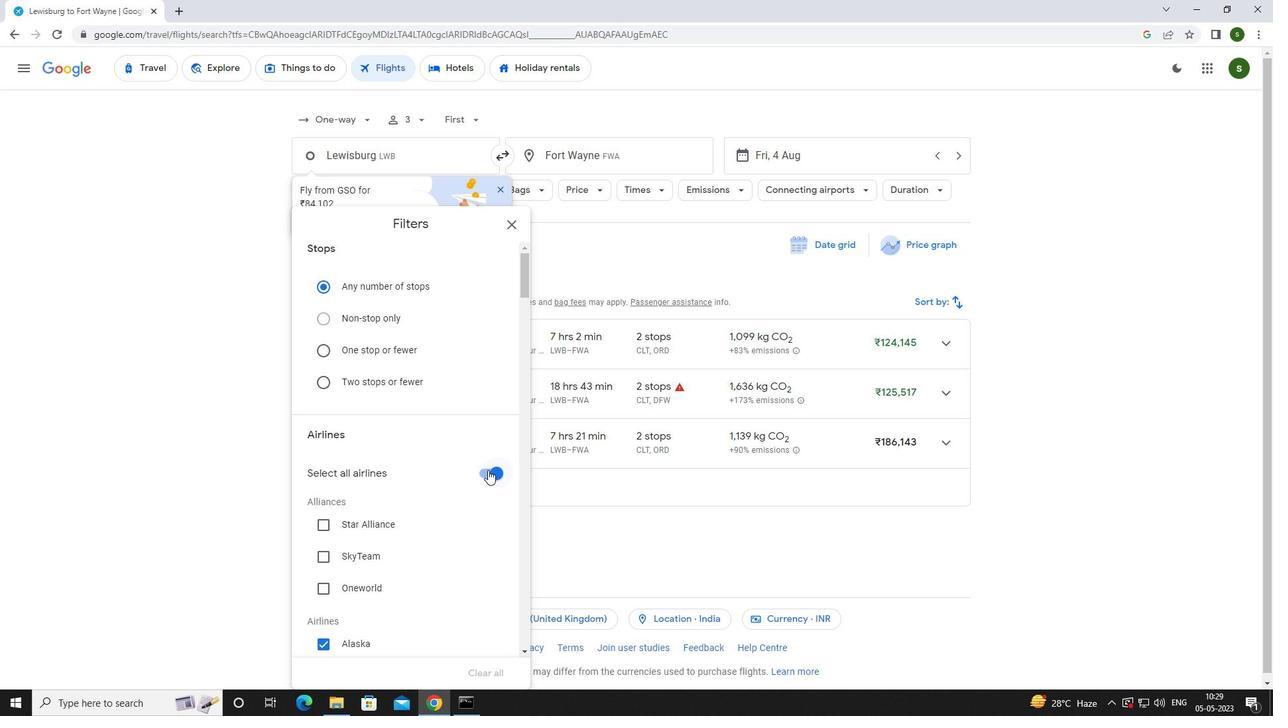 
Action: Mouse moved to (487, 459)
Screenshot: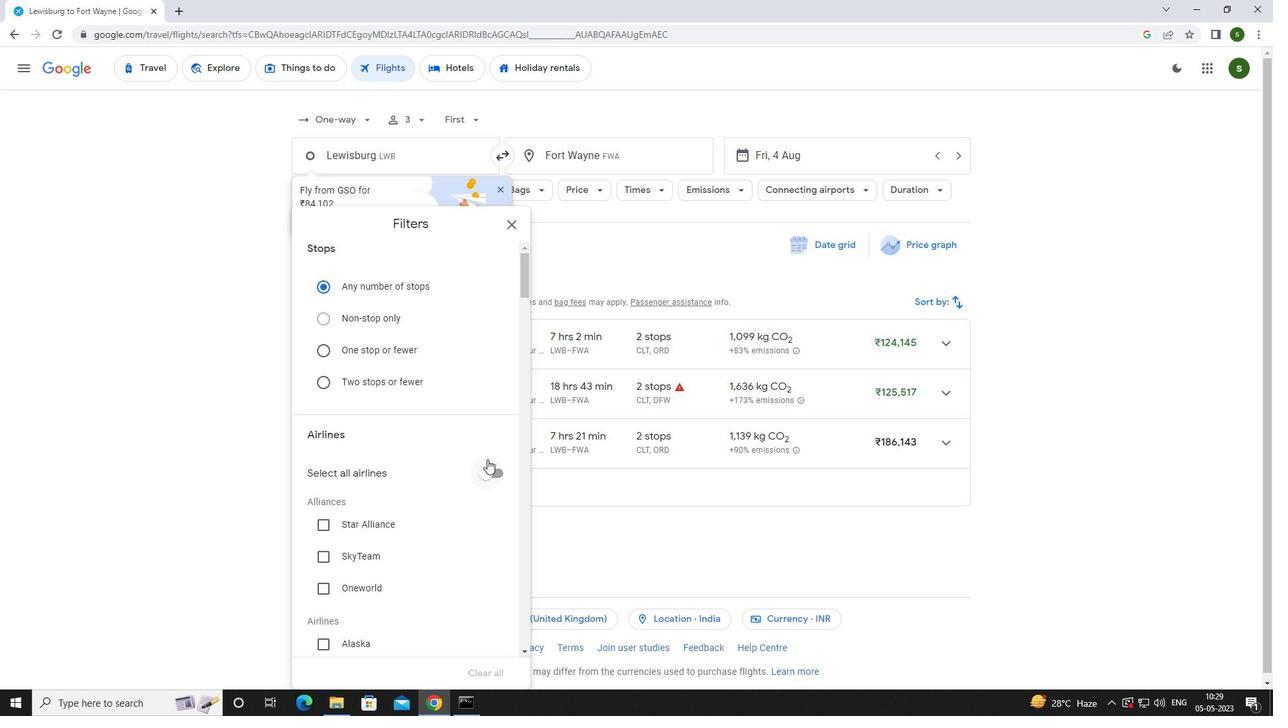 
Action: Mouse scrolled (487, 458) with delta (0, 0)
Screenshot: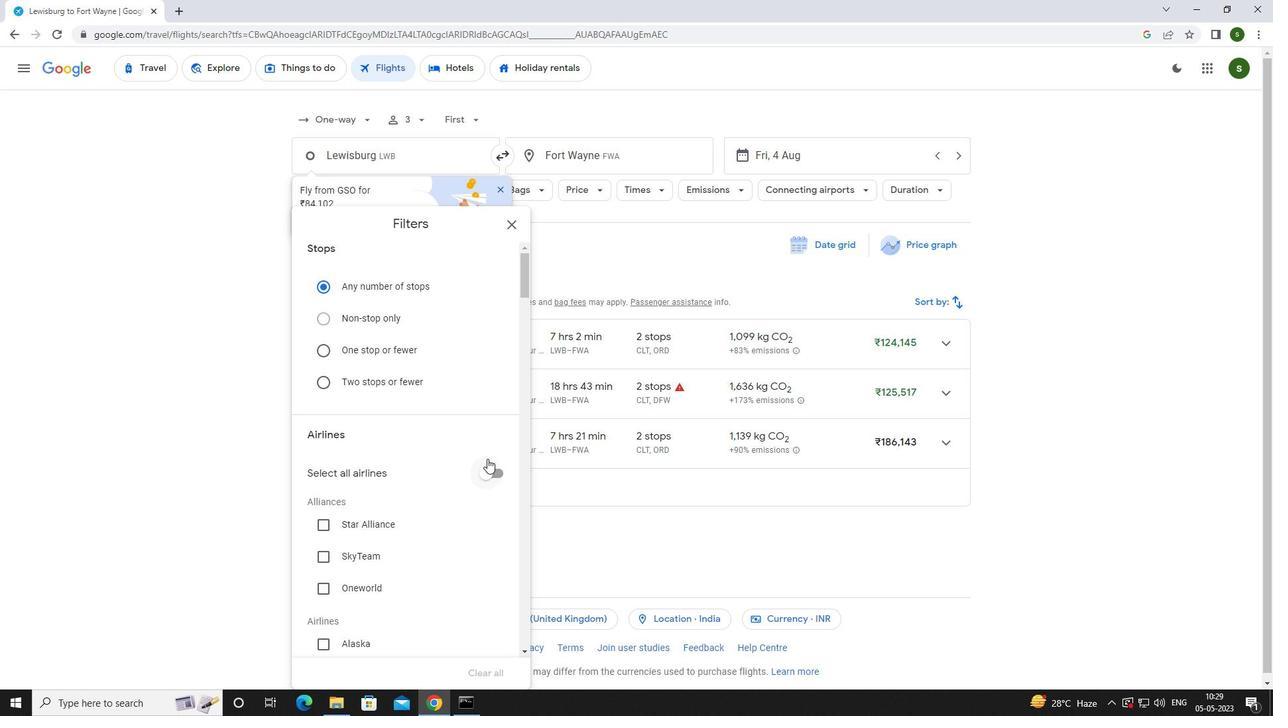 
Action: Mouse scrolled (487, 458) with delta (0, 0)
Screenshot: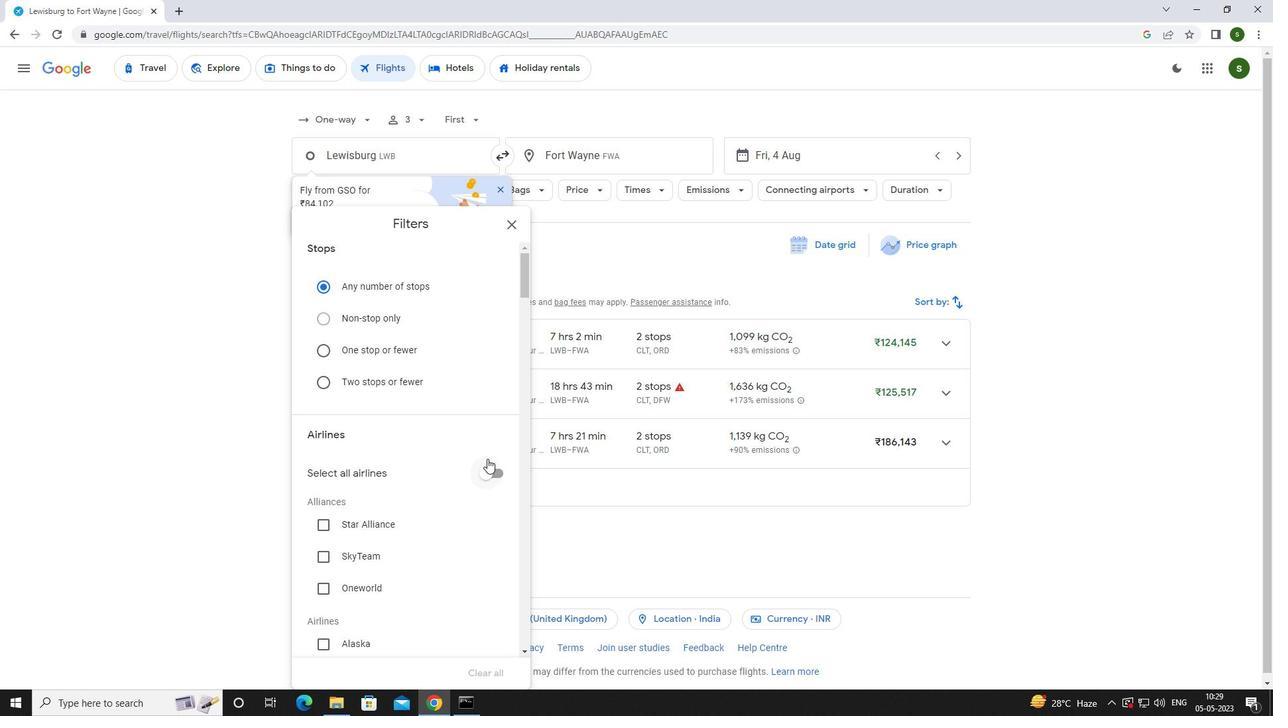 
Action: Mouse scrolled (487, 458) with delta (0, 0)
Screenshot: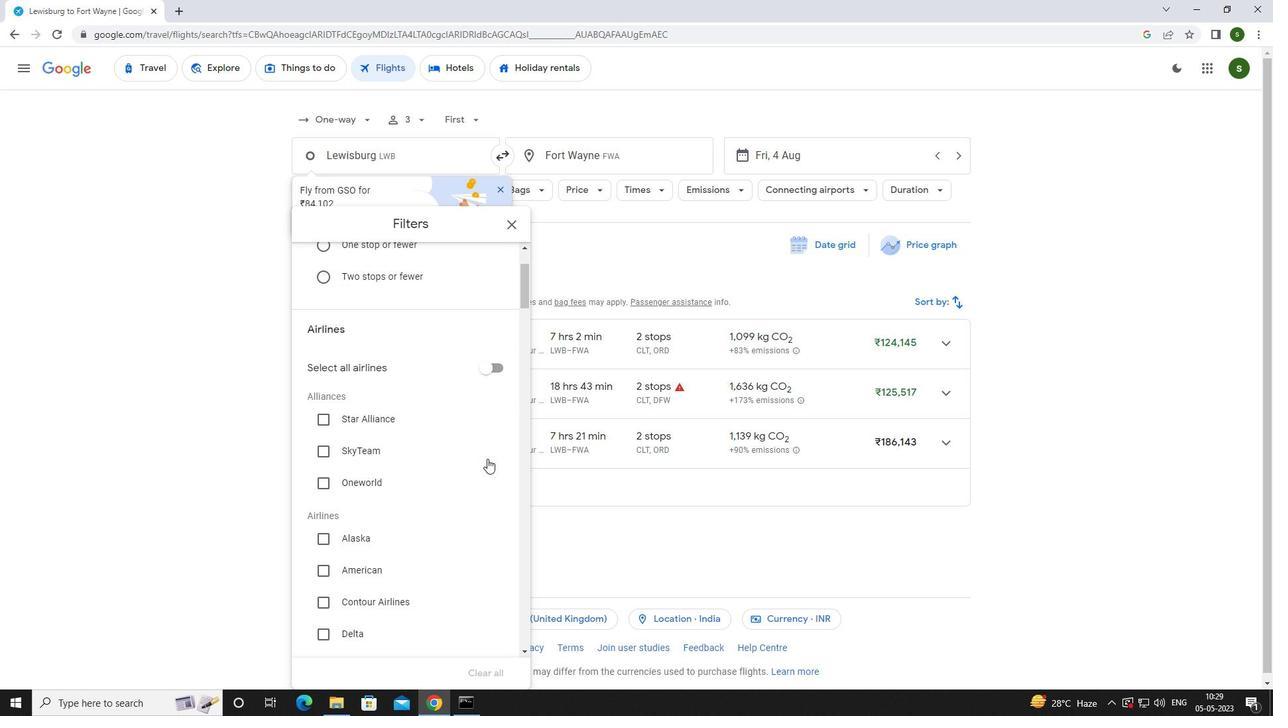 
Action: Mouse scrolled (487, 458) with delta (0, 0)
Screenshot: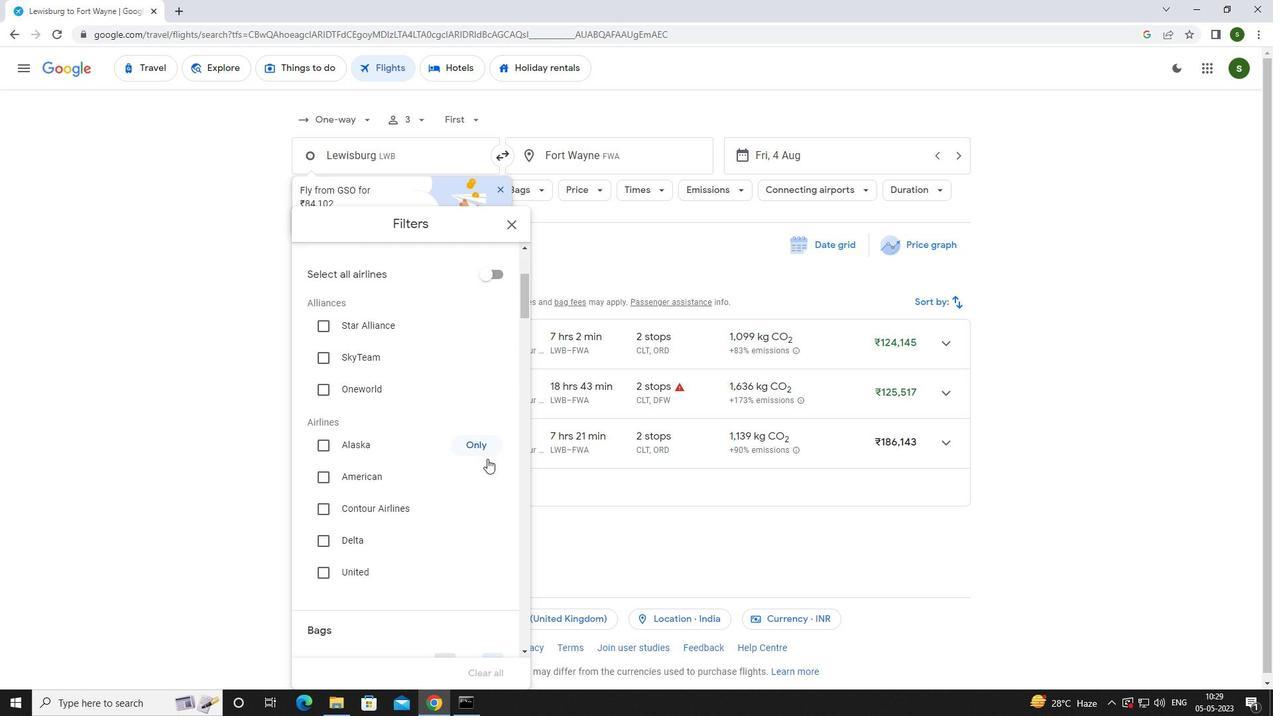 
Action: Mouse scrolled (487, 458) with delta (0, 0)
Screenshot: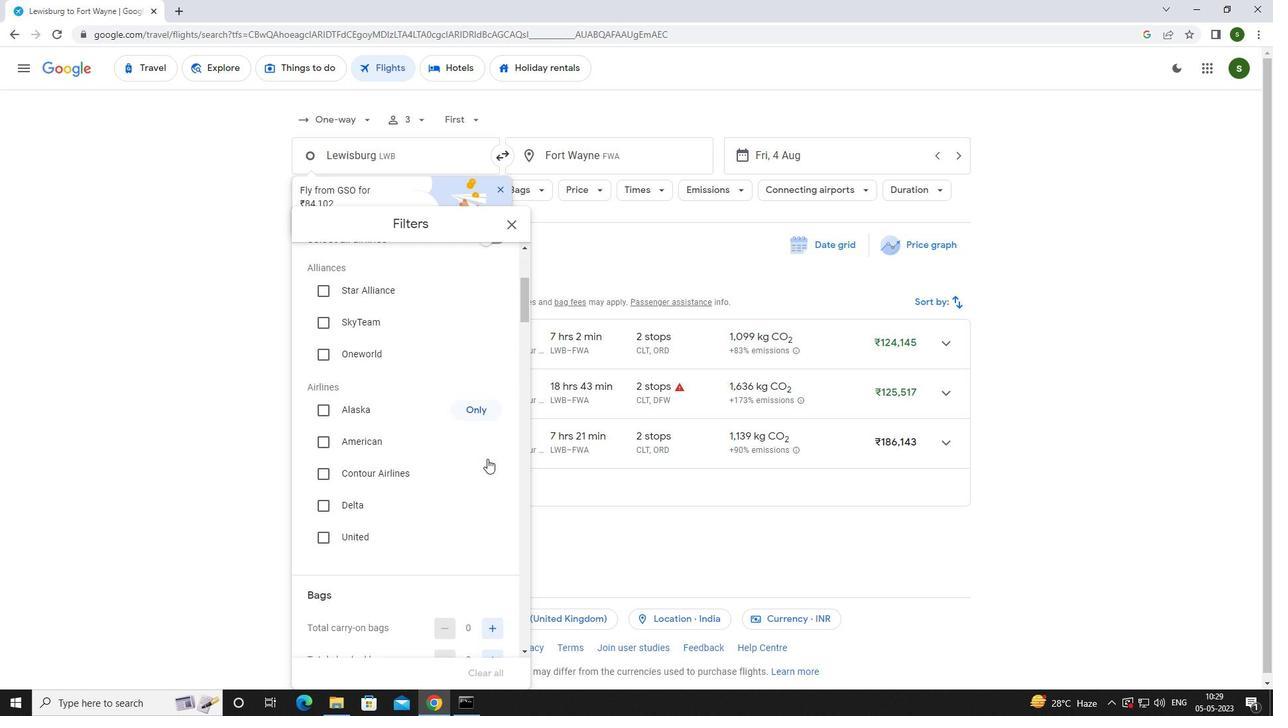 
Action: Mouse scrolled (487, 458) with delta (0, 0)
Screenshot: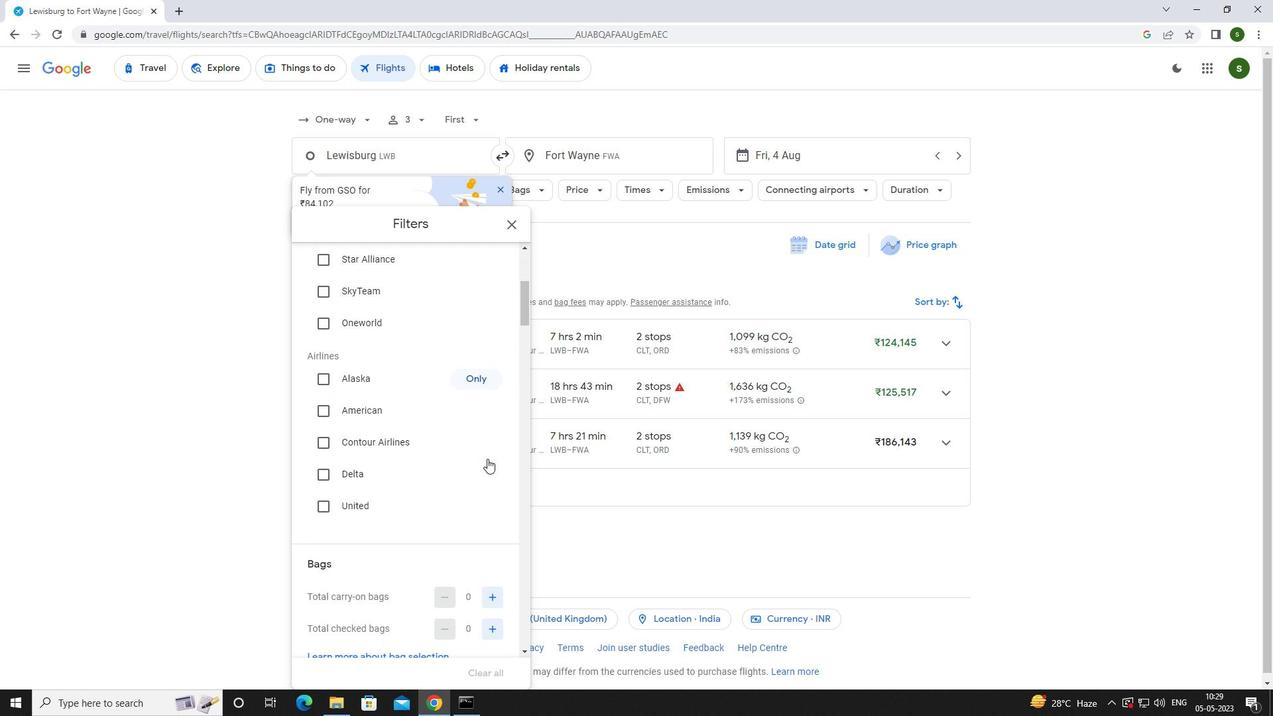 
Action: Mouse moved to (489, 493)
Screenshot: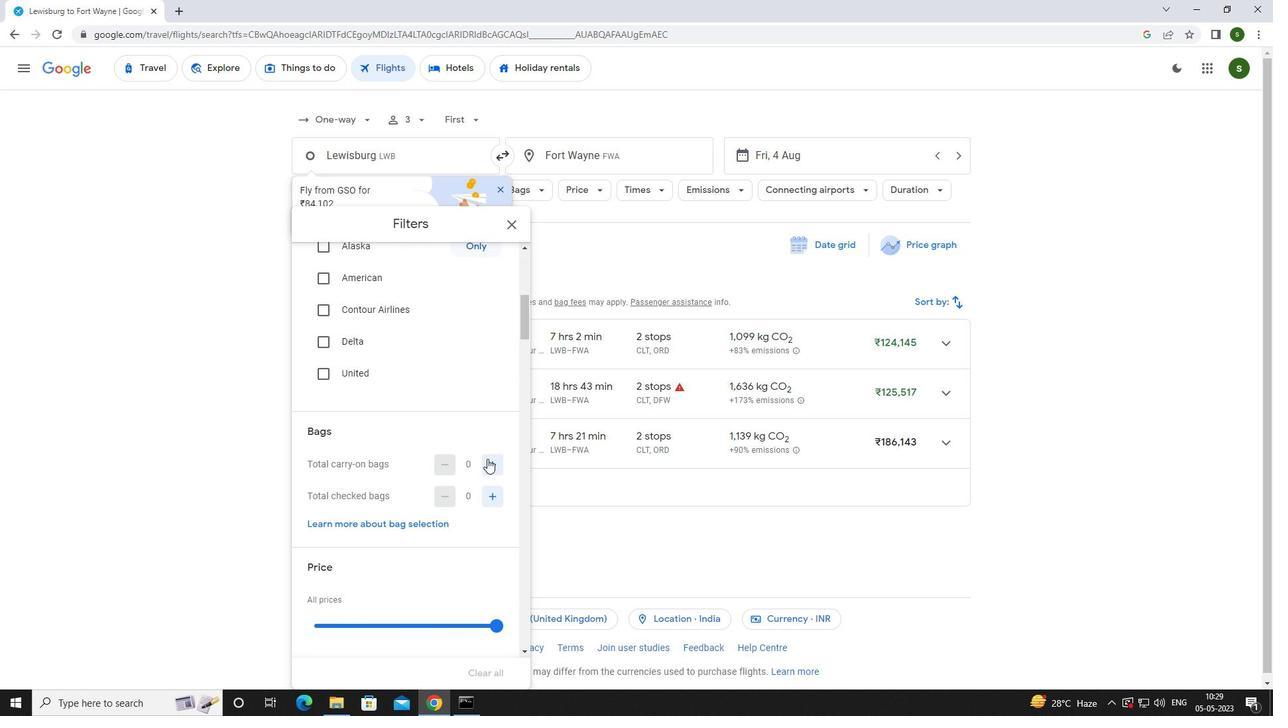 
Action: Mouse pressed left at (489, 493)
Screenshot: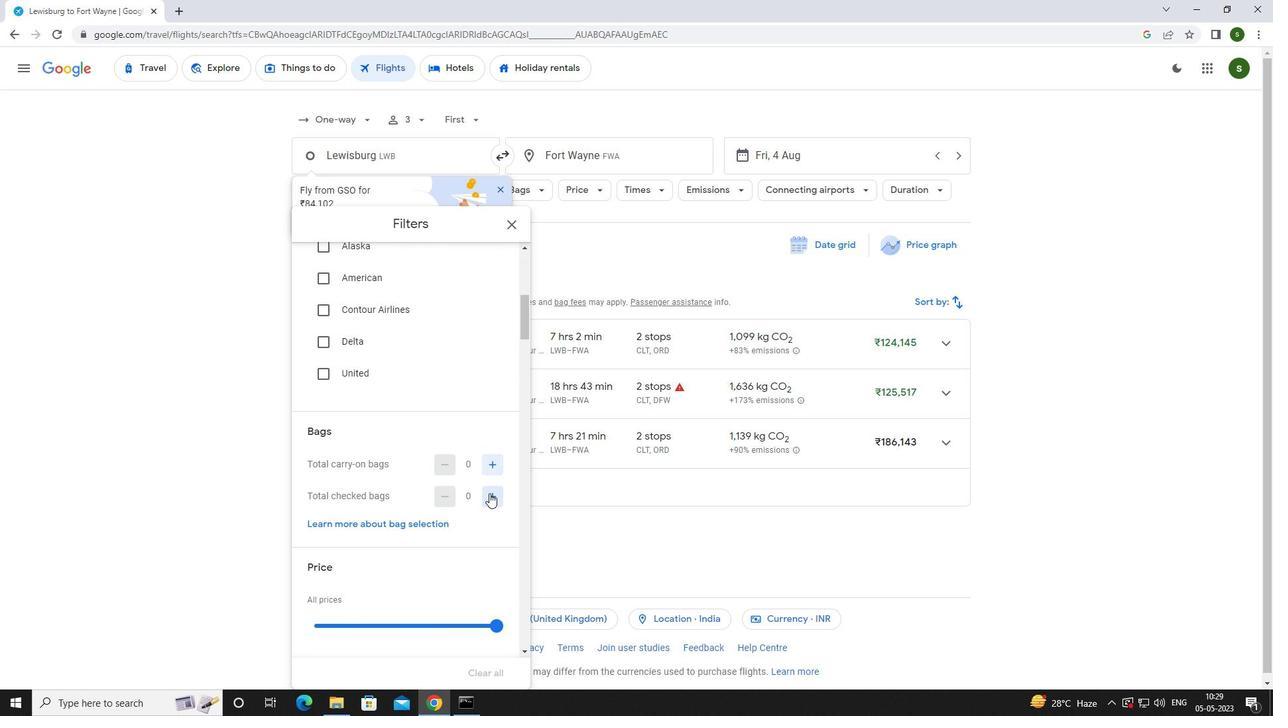 
Action: Mouse pressed left at (489, 493)
Screenshot: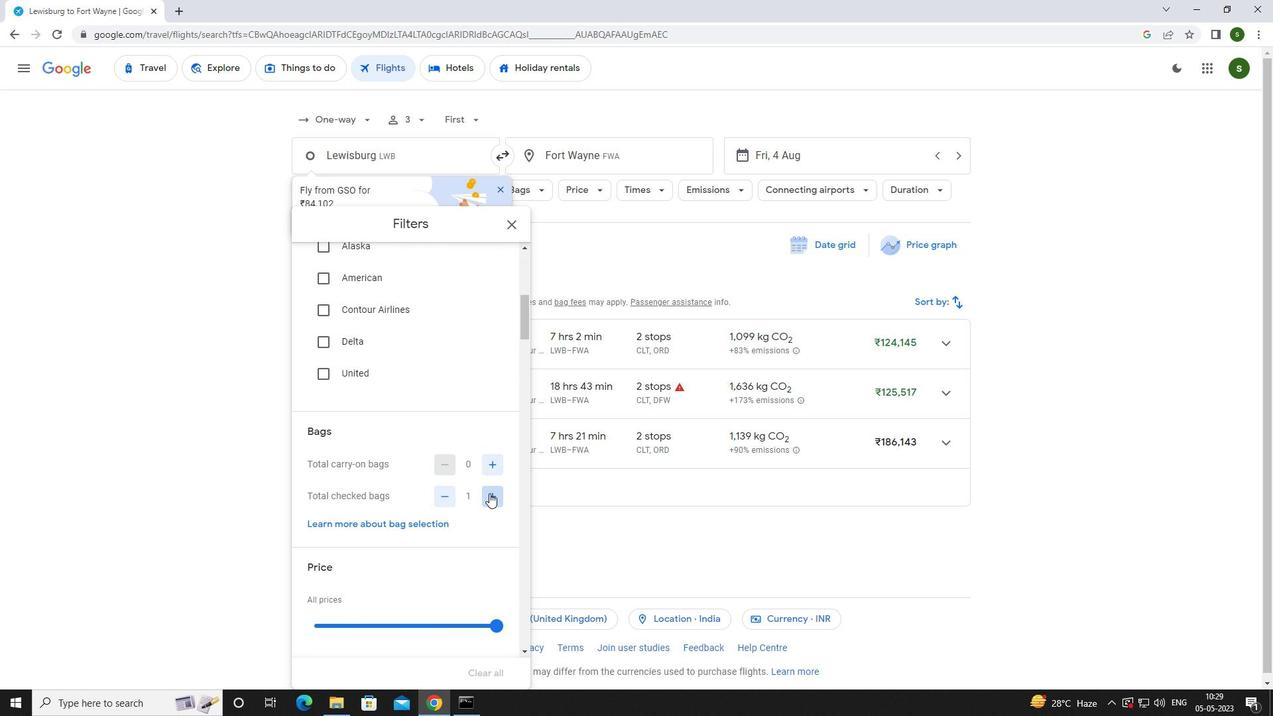 
Action: Mouse scrolled (489, 492) with delta (0, 0)
Screenshot: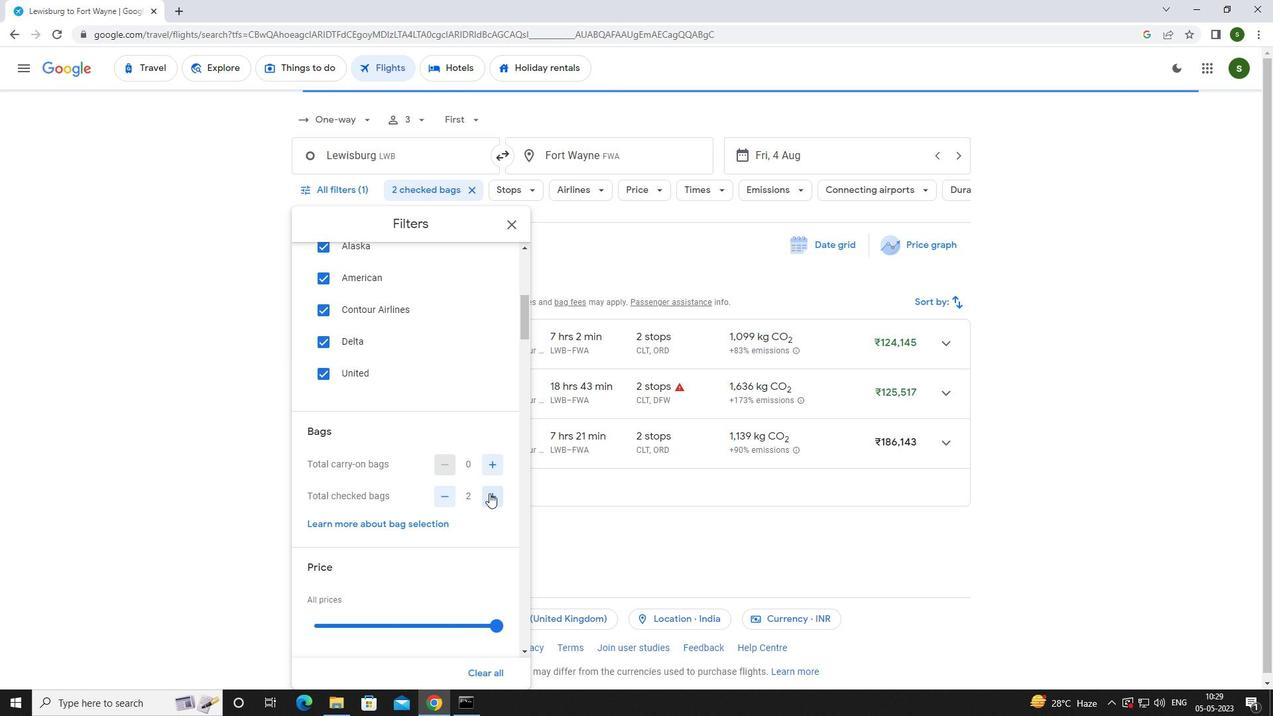 
Action: Mouse scrolled (489, 492) with delta (0, 0)
Screenshot: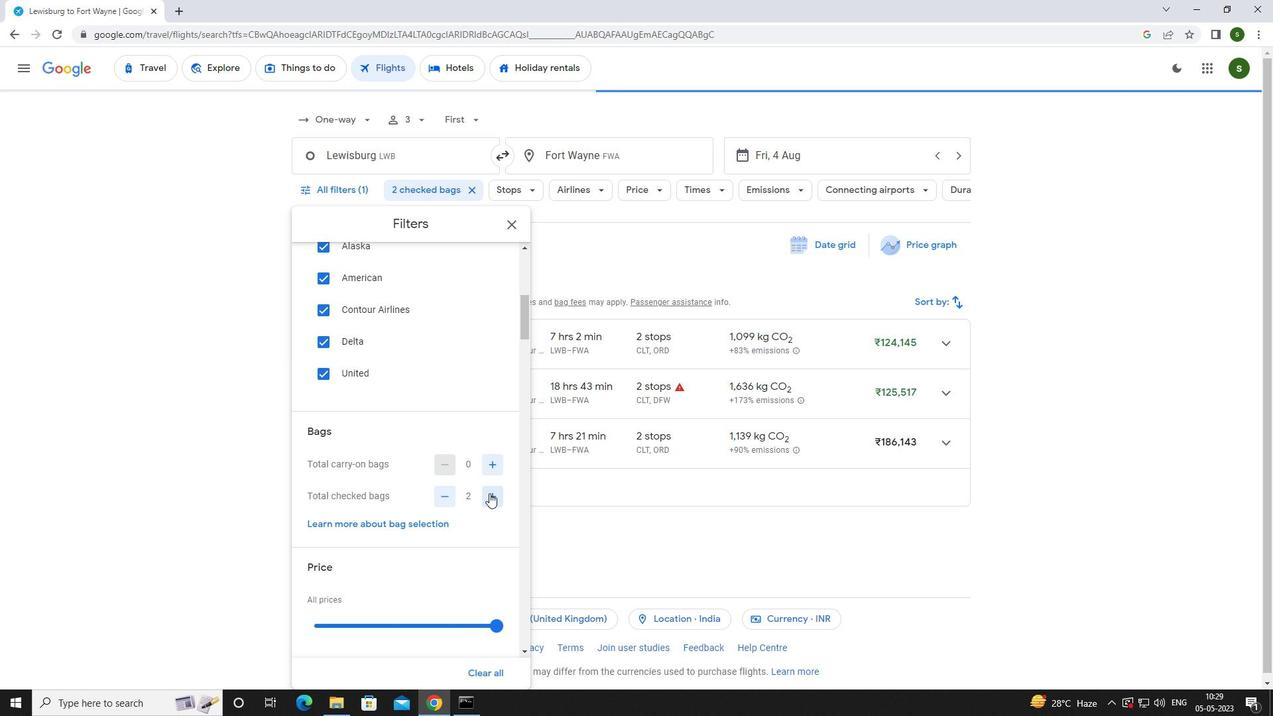 
Action: Mouse moved to (490, 493)
Screenshot: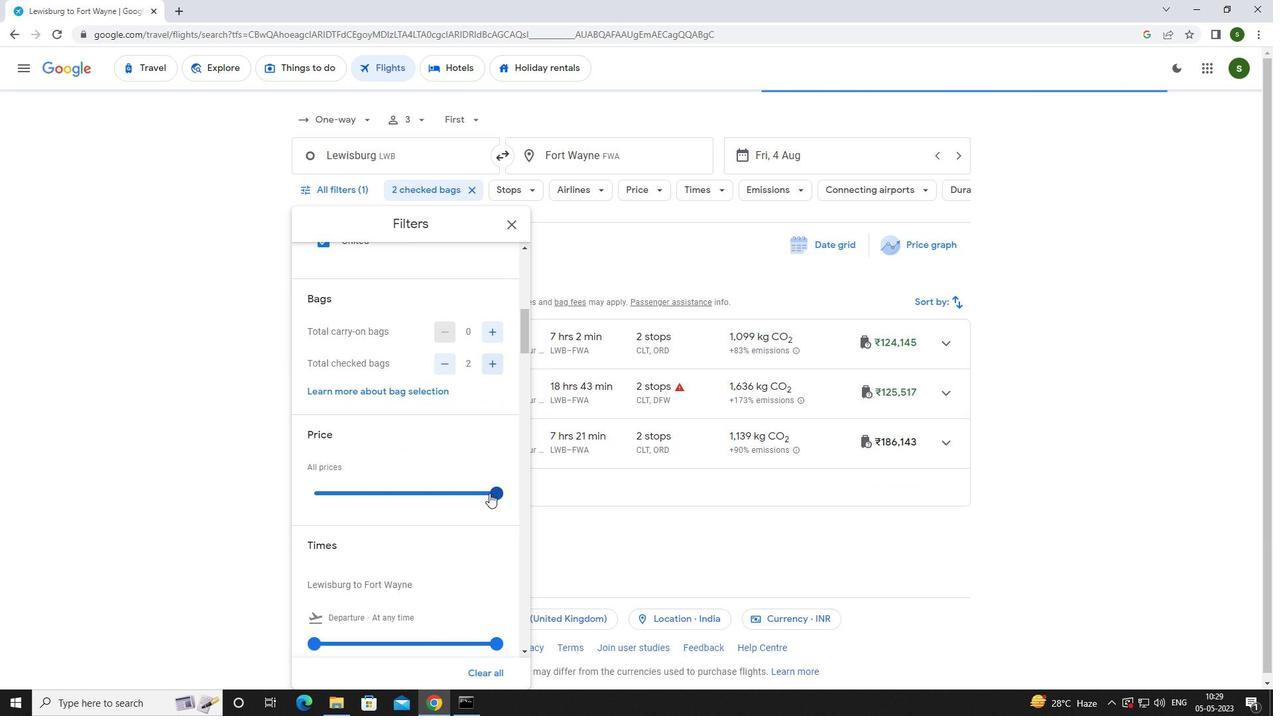 
Action: Mouse pressed left at (490, 493)
Screenshot: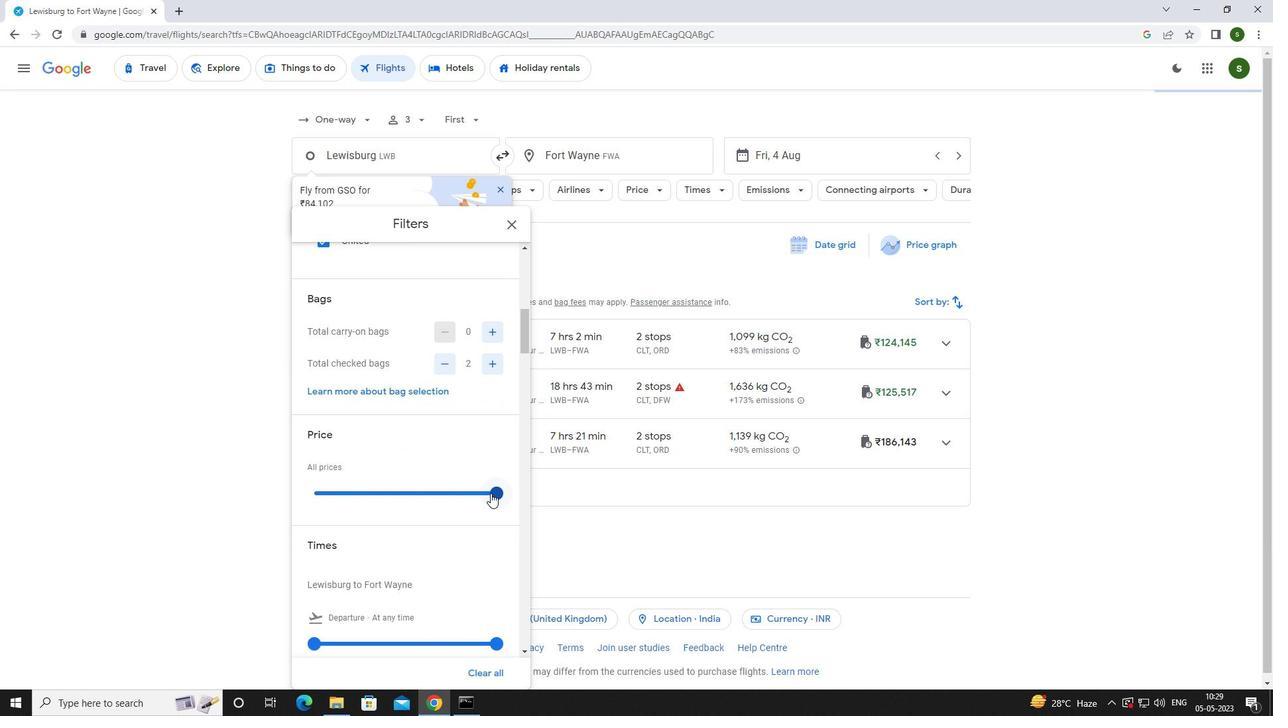 
Action: Mouse moved to (306, 500)
Screenshot: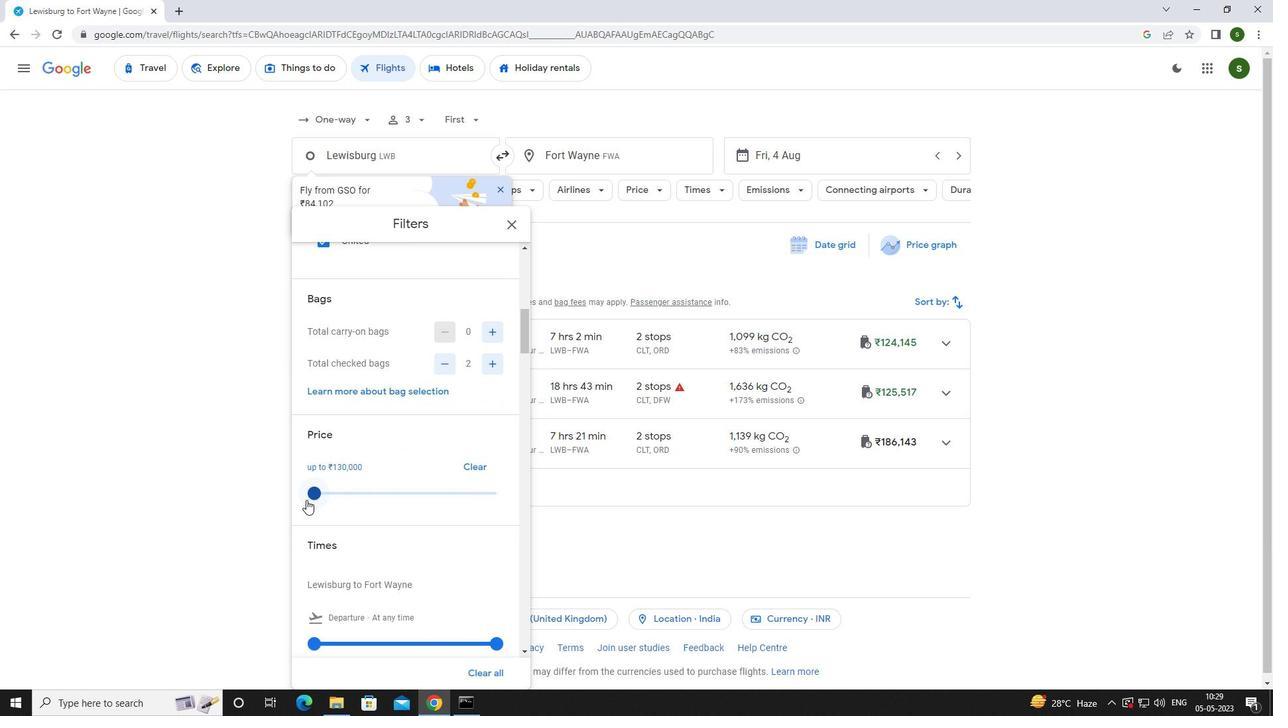 
Action: Mouse scrolled (306, 499) with delta (0, 0)
Screenshot: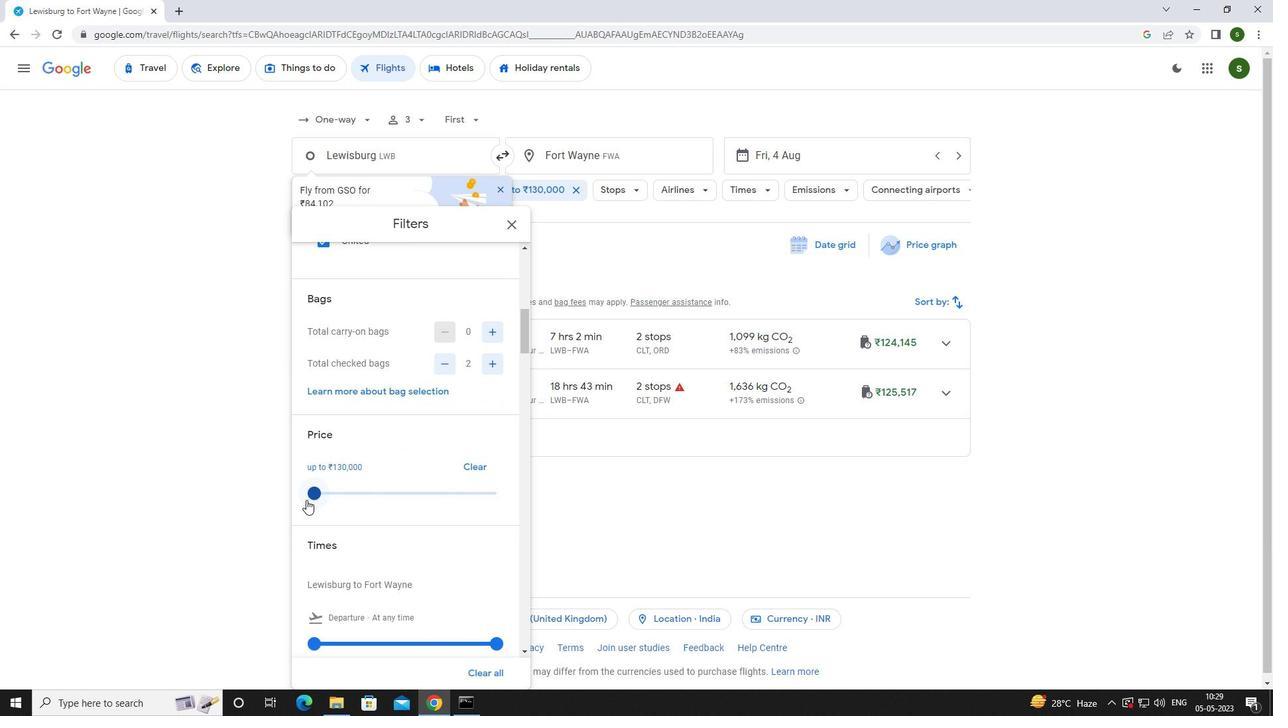 
Action: Mouse scrolled (306, 499) with delta (0, 0)
Screenshot: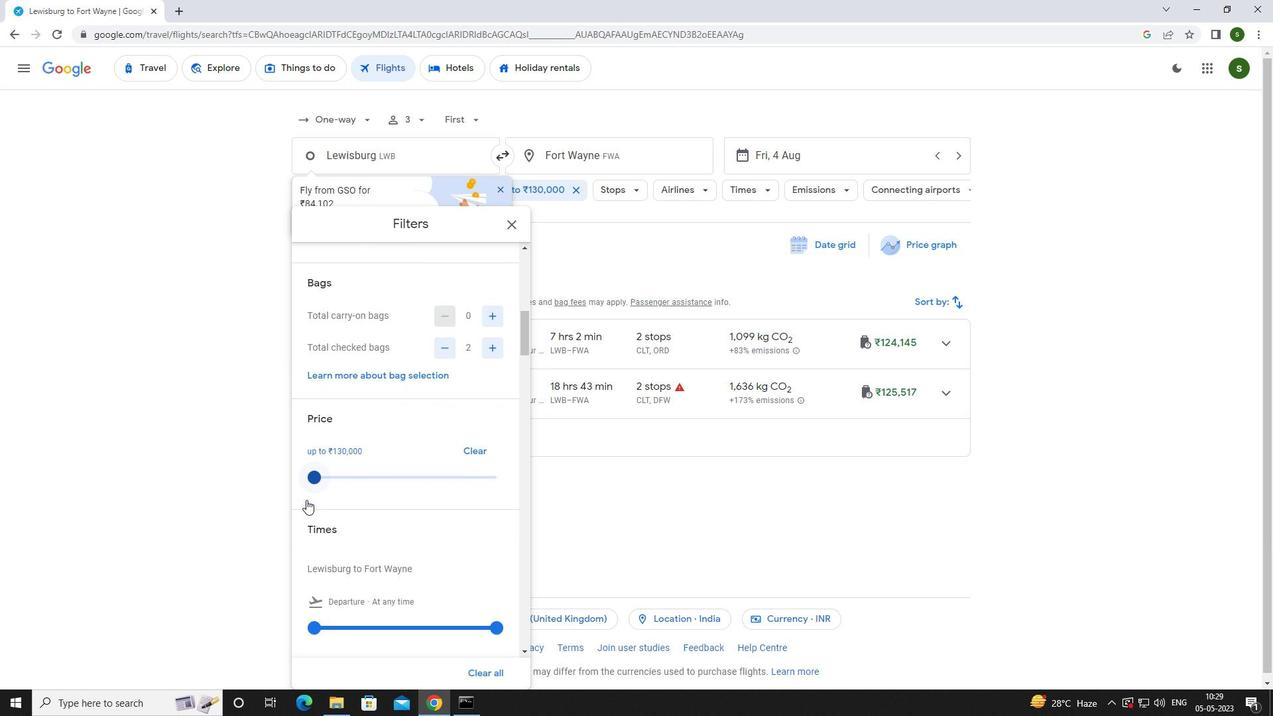 
Action: Mouse moved to (314, 510)
Screenshot: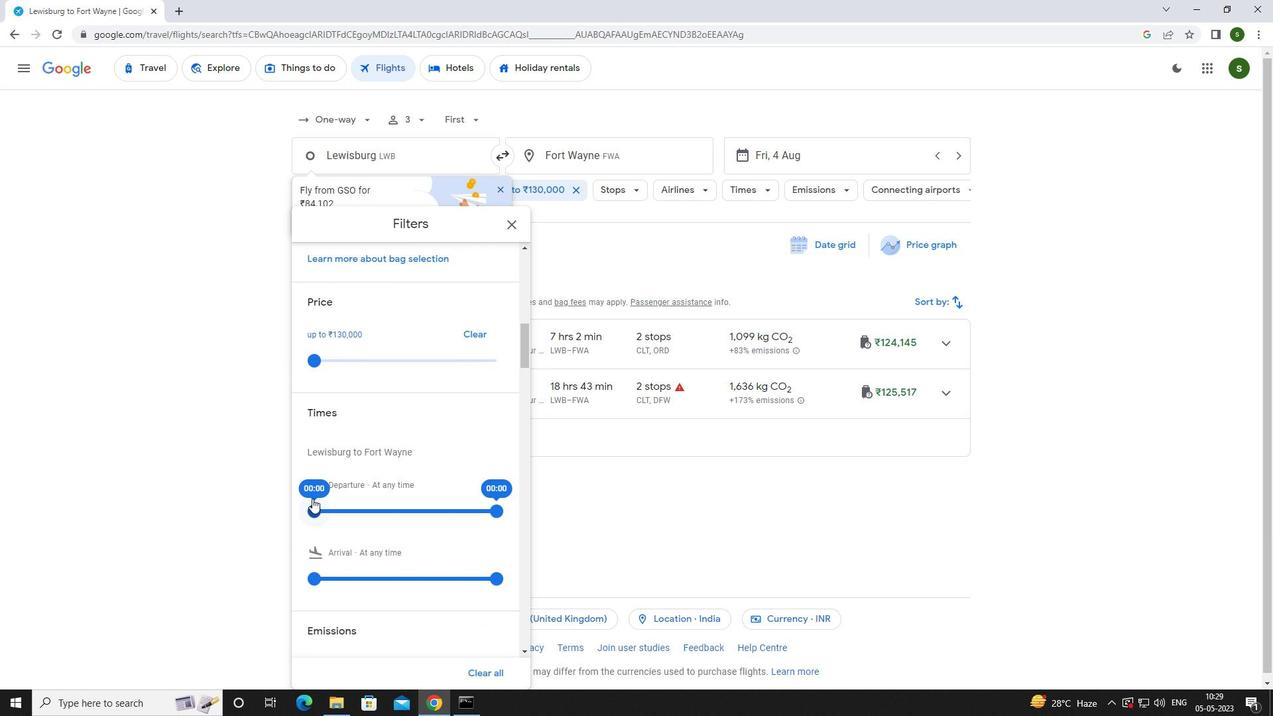
Action: Mouse pressed left at (314, 510)
Screenshot: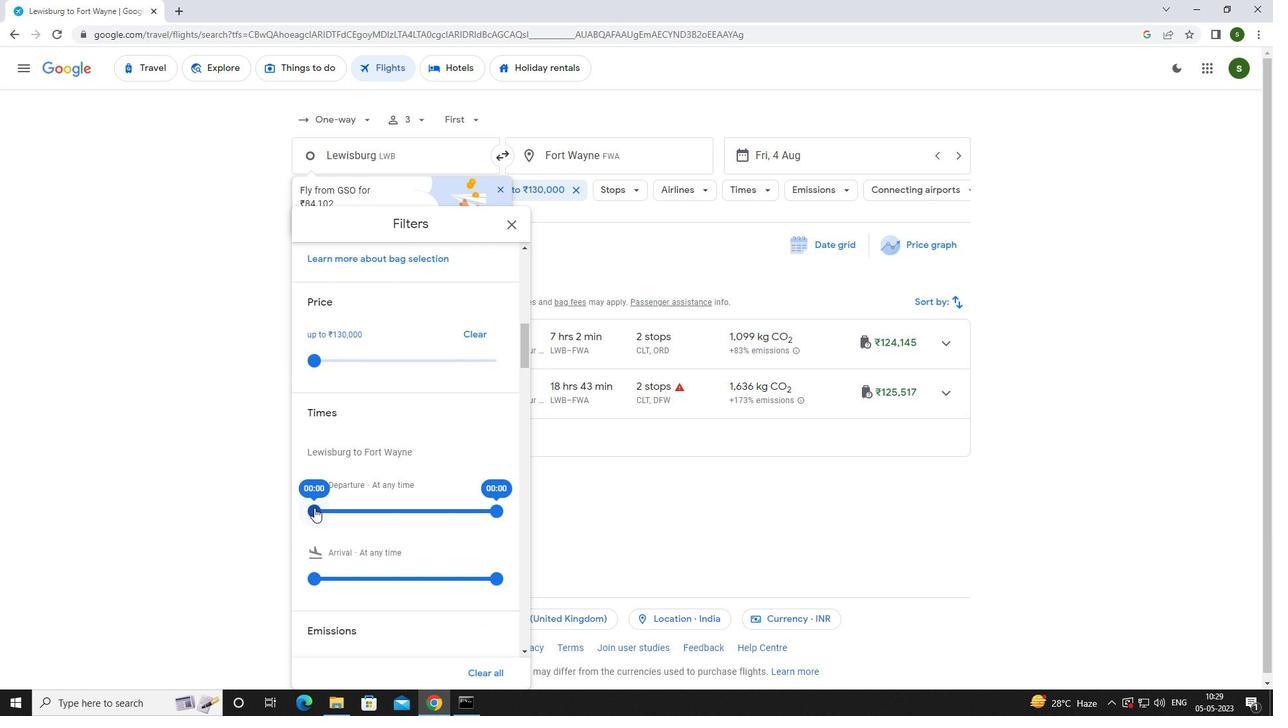 
Action: Mouse moved to (585, 506)
Screenshot: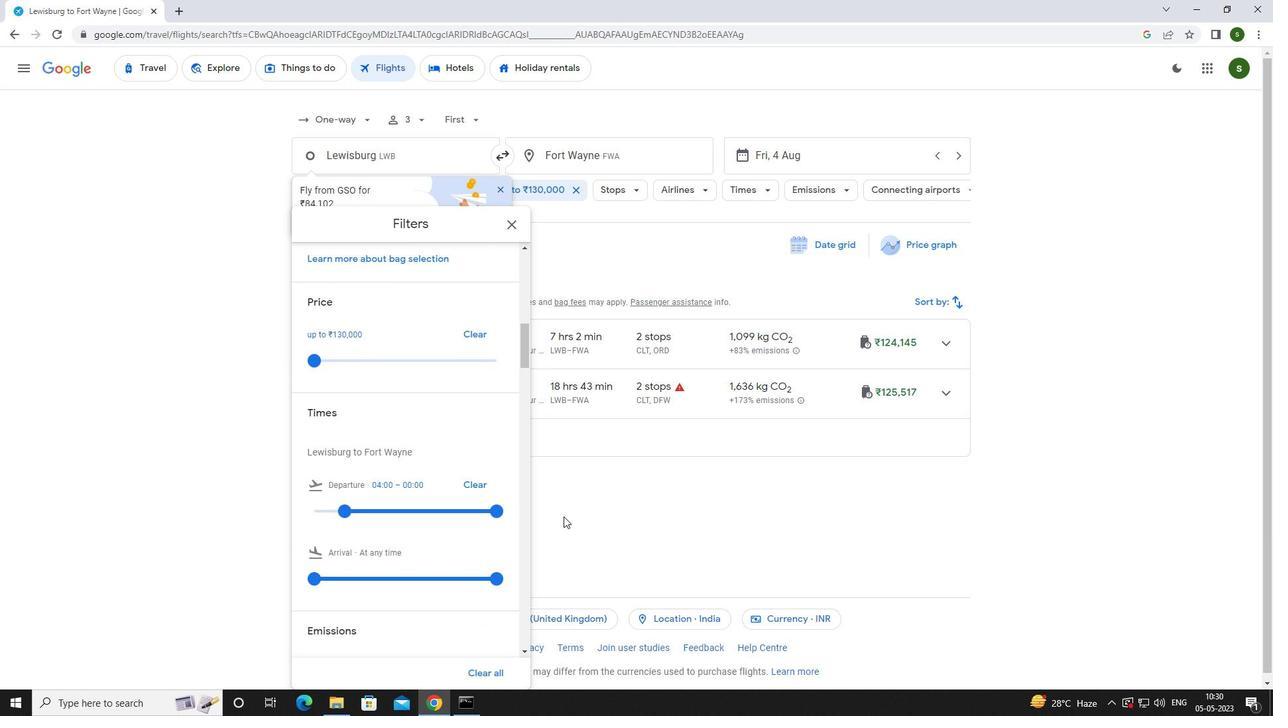 
Action: Mouse pressed left at (585, 506)
Screenshot: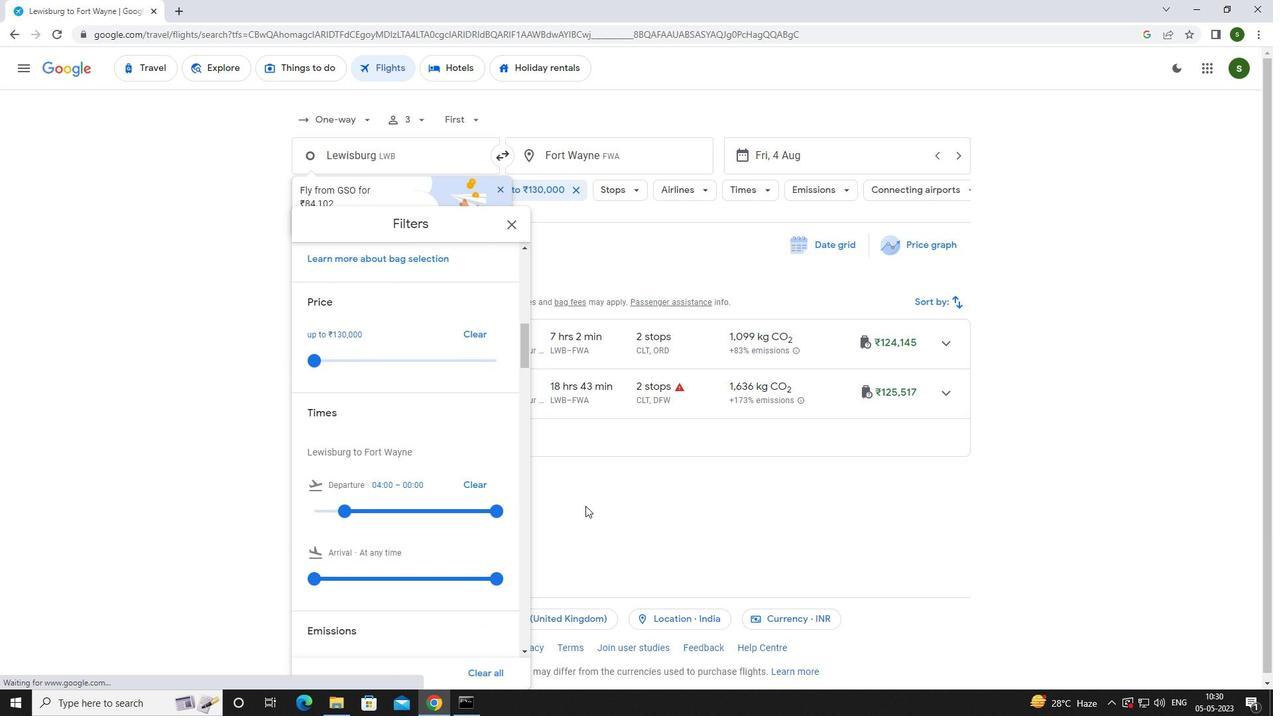 
